Task: Plan a team-building scavenger hunt for the 28th at 9:30 PM.
Action: Mouse moved to (79, 97)
Screenshot: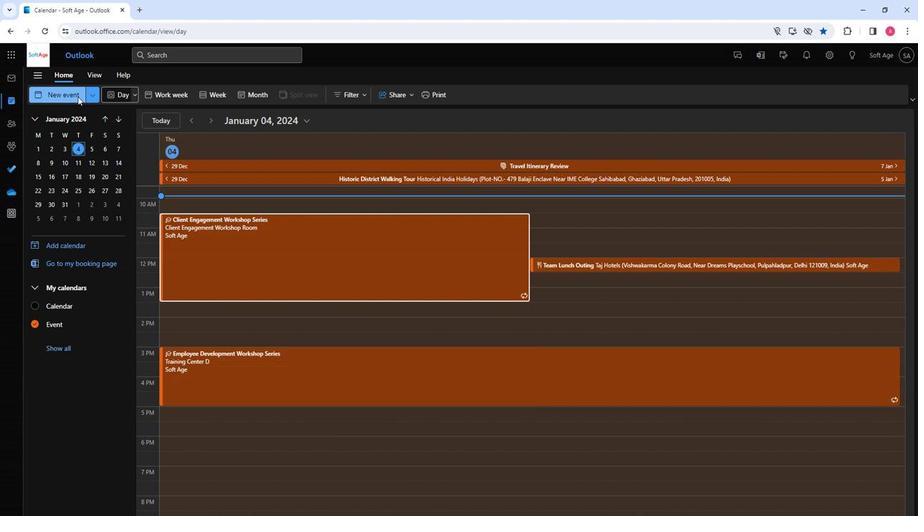
Action: Mouse pressed left at (79, 97)
Screenshot: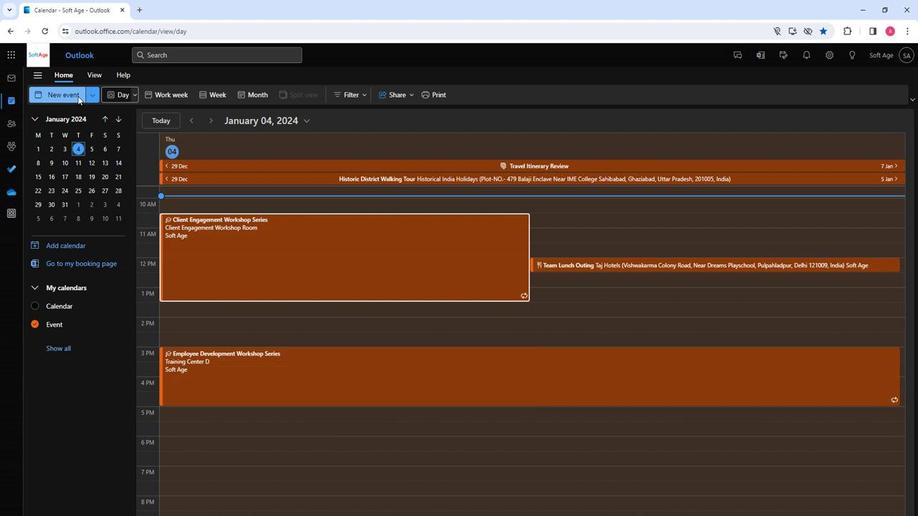 
Action: Mouse moved to (231, 160)
Screenshot: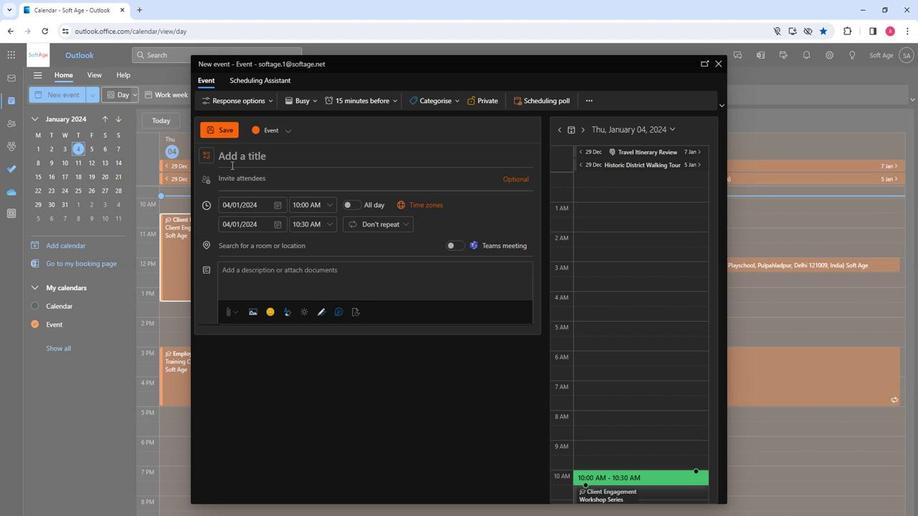 
Action: Mouse pressed left at (231, 160)
Screenshot: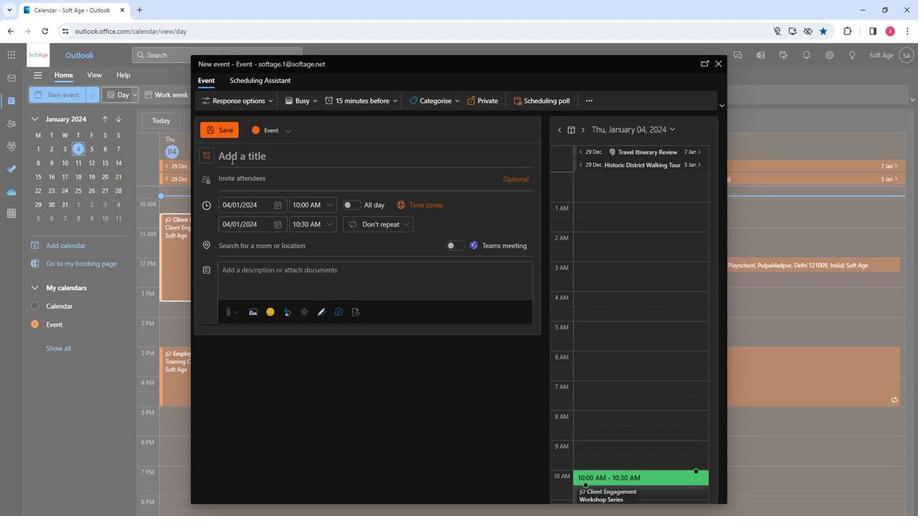 
Action: Key pressed <Key.shift>Team-<Key.shift>Building<Key.space><Key.shift>Scavenger<Key.space><Key.shift>Hunt
Screenshot: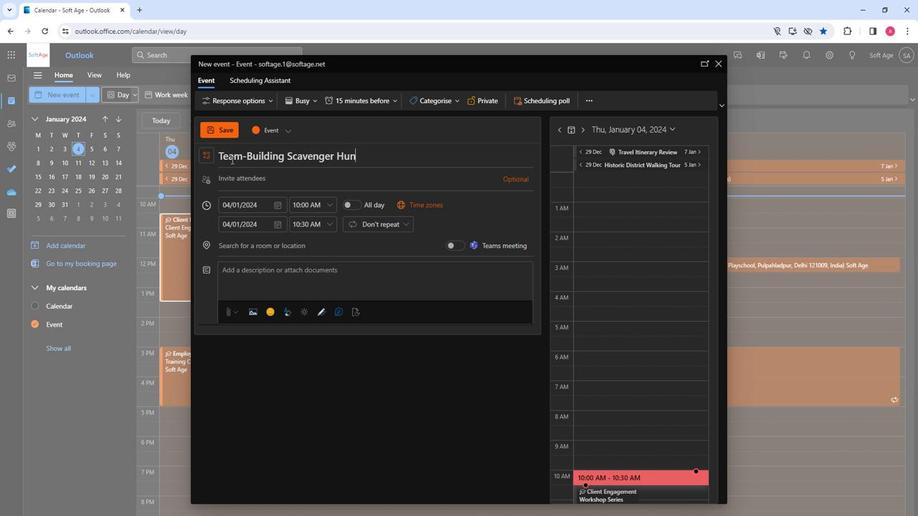 
Action: Mouse moved to (233, 173)
Screenshot: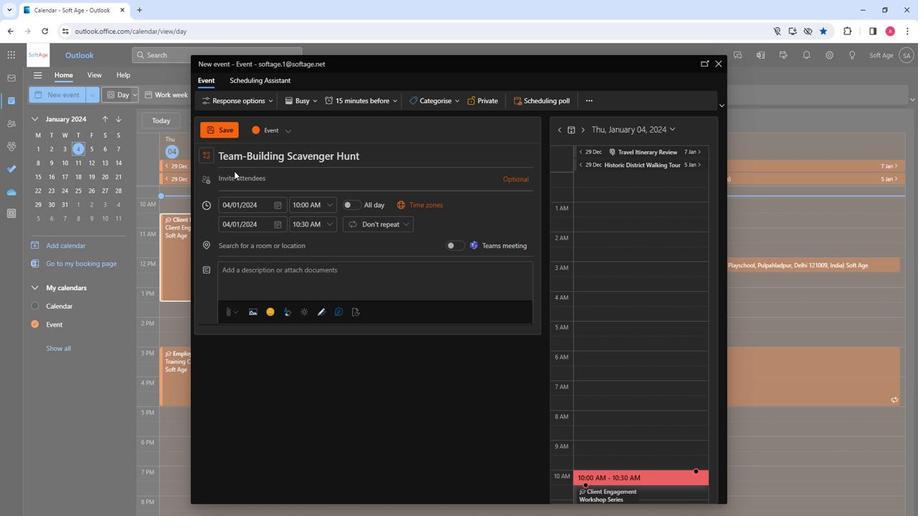 
Action: Mouse pressed left at (233, 173)
Screenshot: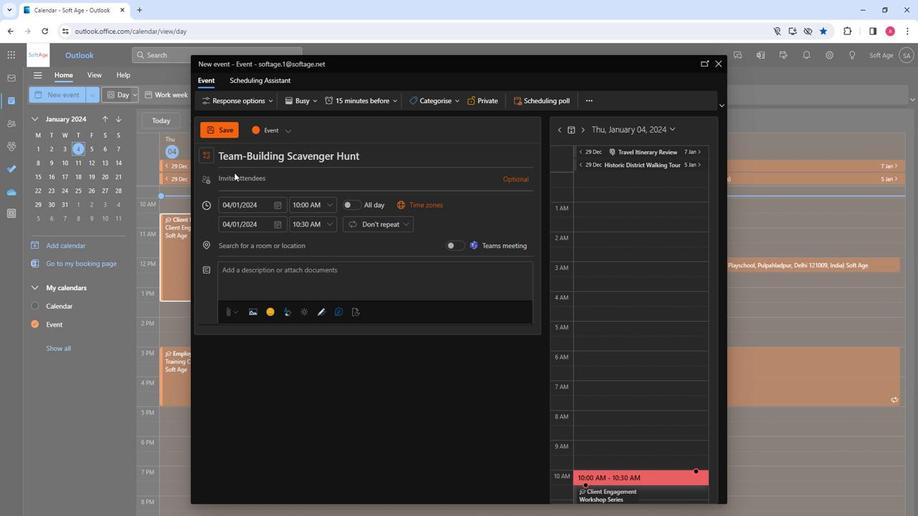 
Action: Key pressed so
Screenshot: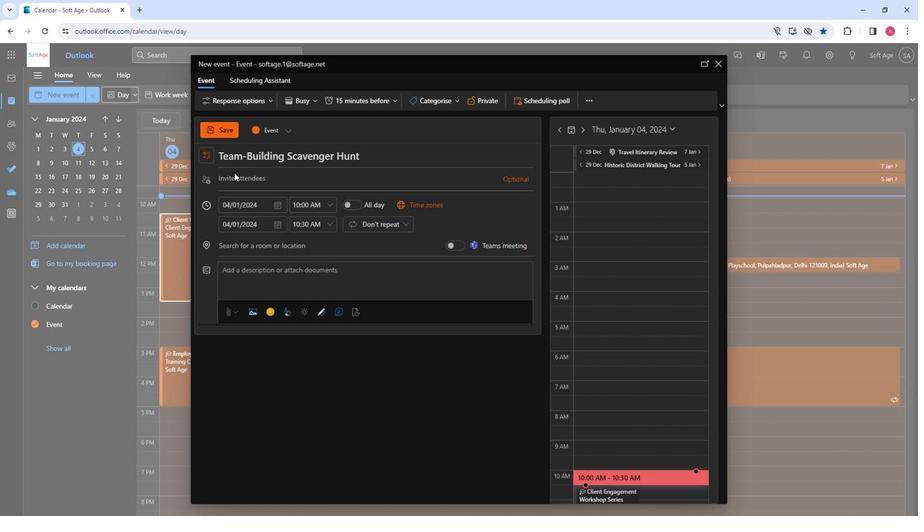 
Action: Mouse moved to (256, 221)
Screenshot: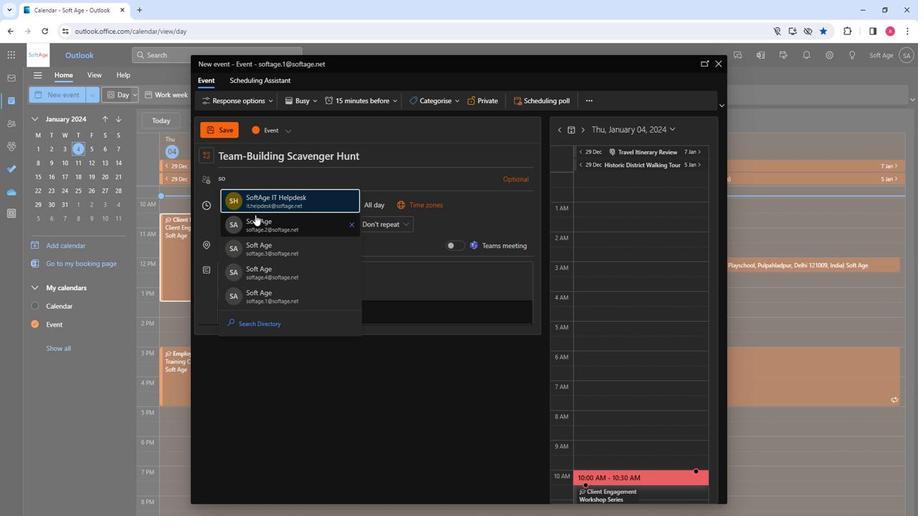 
Action: Mouse pressed left at (256, 221)
Screenshot: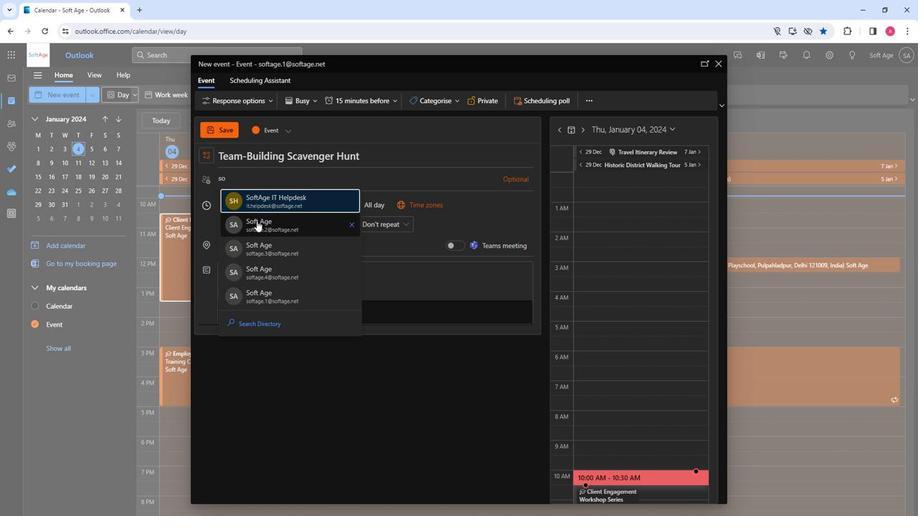 
Action: Key pressed so
Screenshot: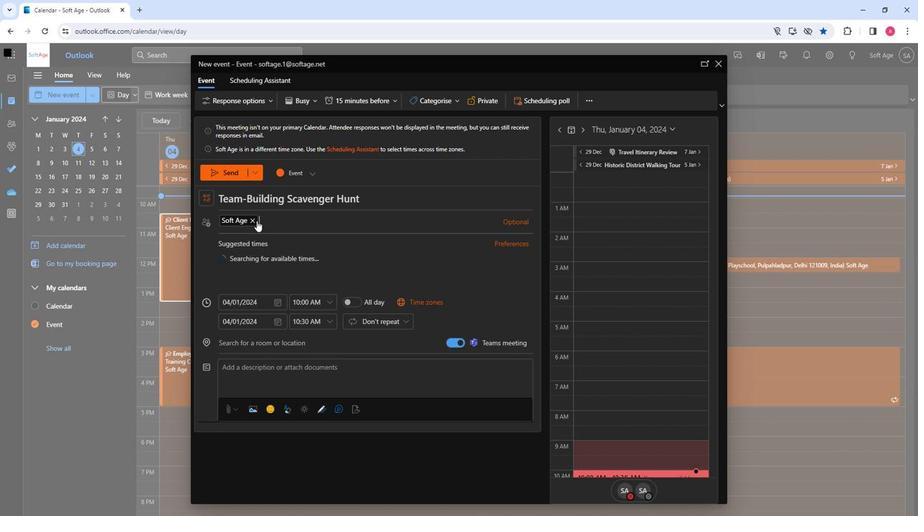
Action: Mouse moved to (297, 296)
Screenshot: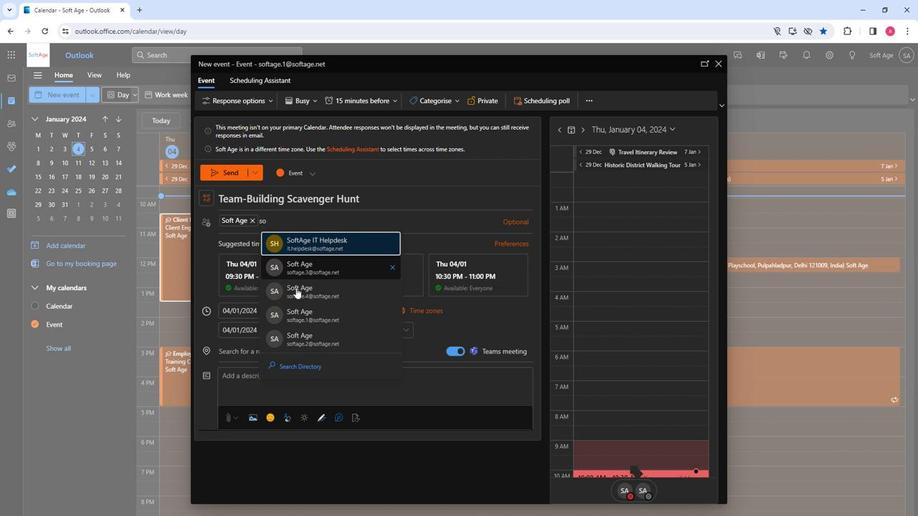 
Action: Mouse pressed left at (297, 296)
Screenshot: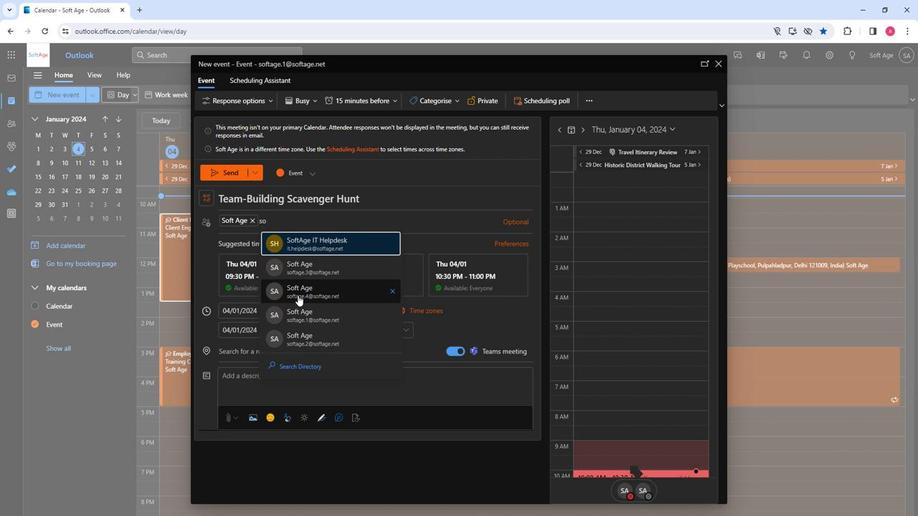 
Action: Key pressed so
Screenshot: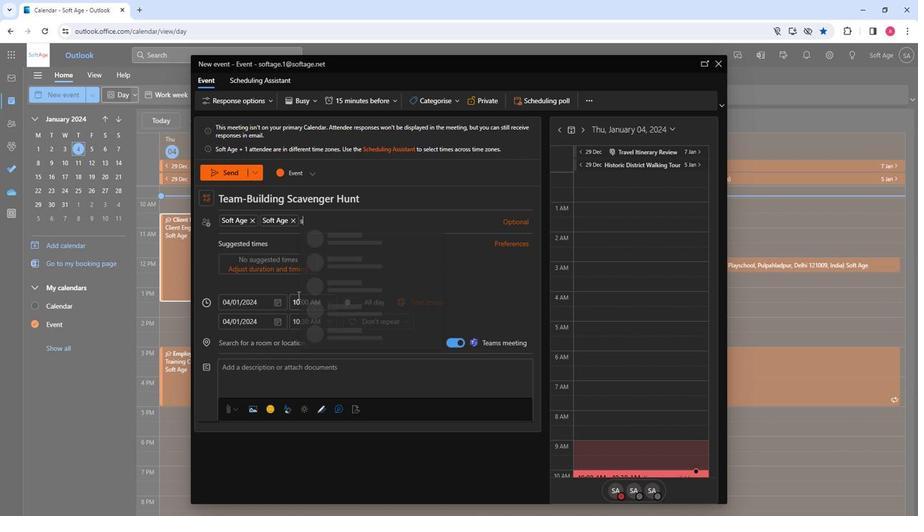 
Action: Mouse moved to (339, 317)
Screenshot: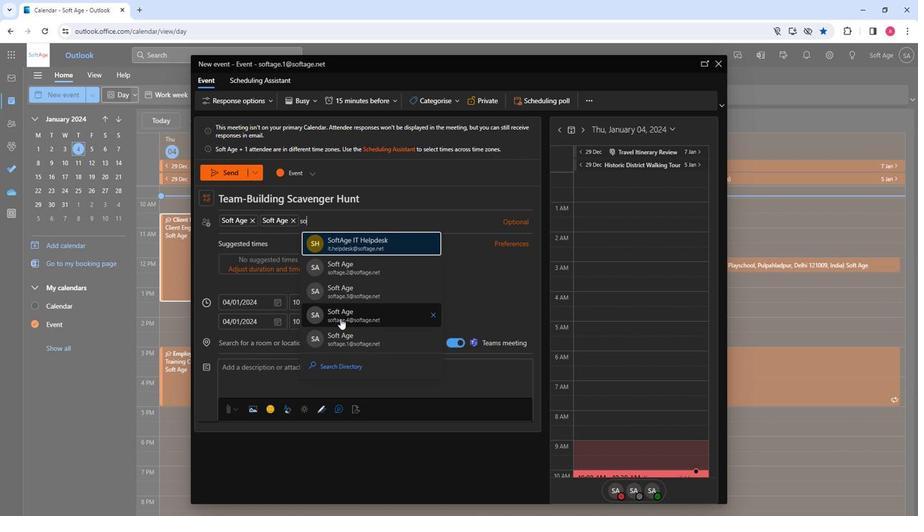
Action: Mouse pressed left at (339, 317)
Screenshot: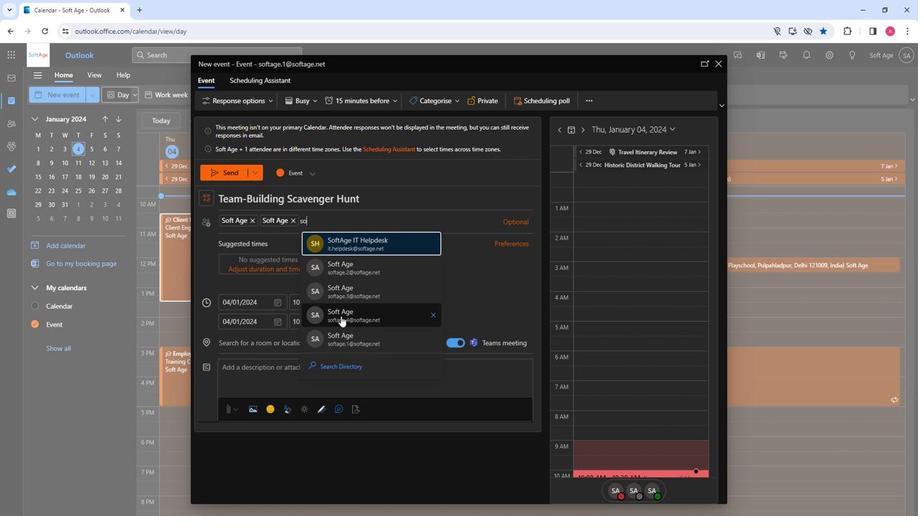 
Action: Mouse moved to (339, 316)
Screenshot: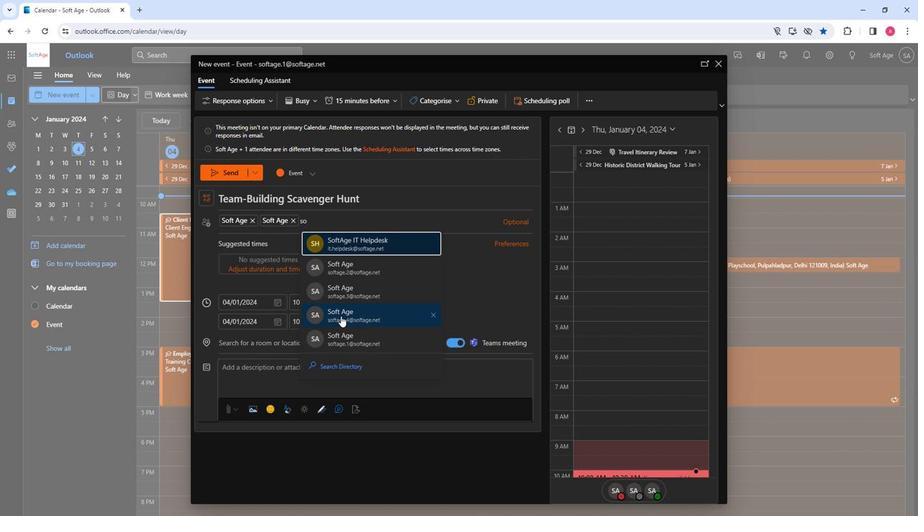 
Action: Key pressed so
Screenshot: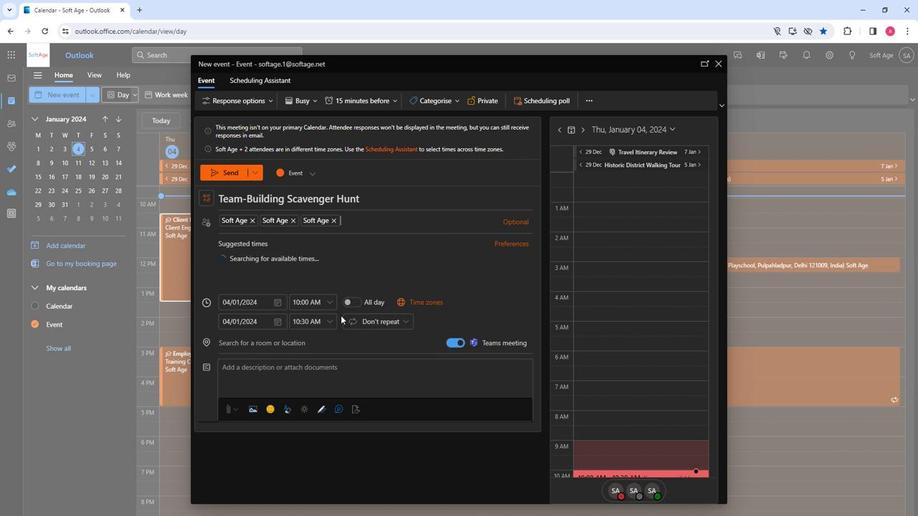 
Action: Mouse moved to (367, 335)
Screenshot: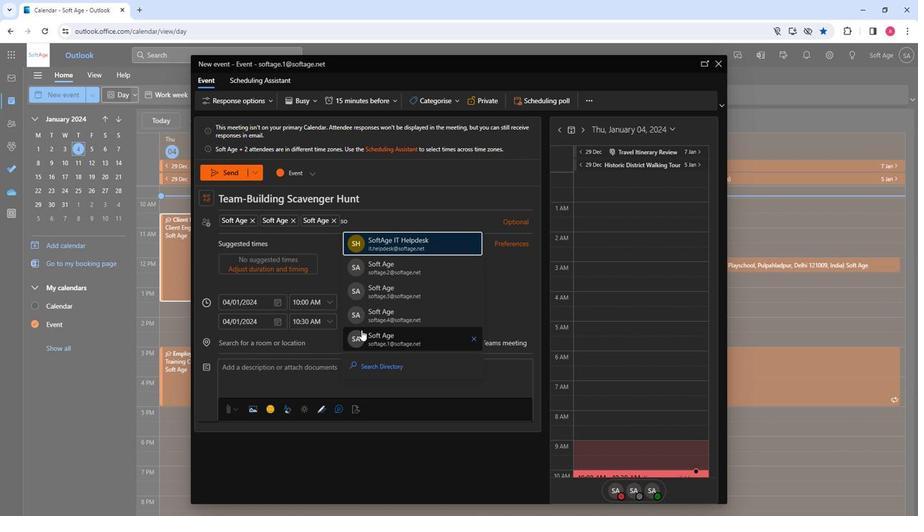 
Action: Mouse pressed left at (367, 335)
Screenshot: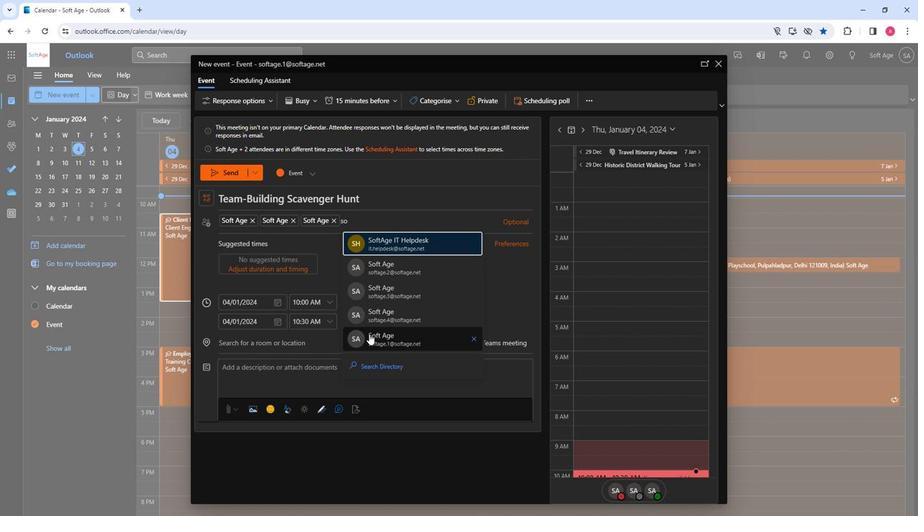 
Action: Mouse moved to (274, 307)
Screenshot: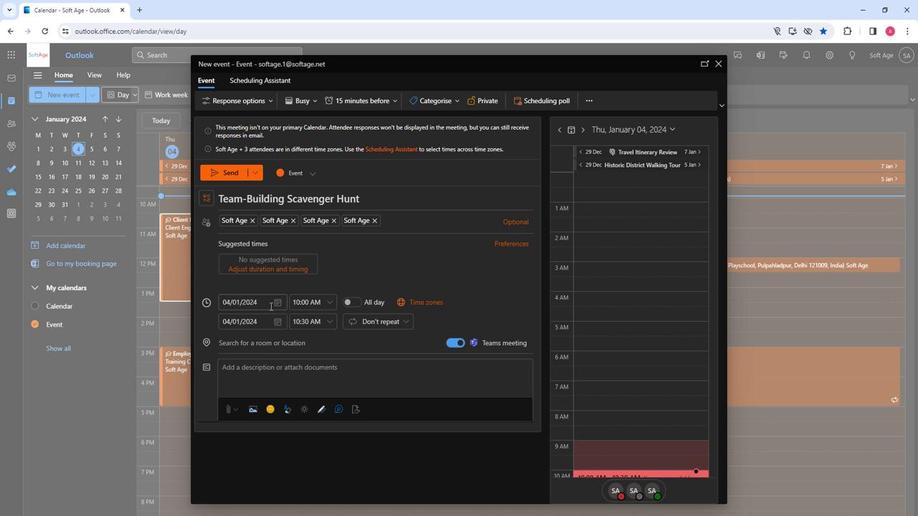 
Action: Mouse pressed left at (274, 307)
Screenshot: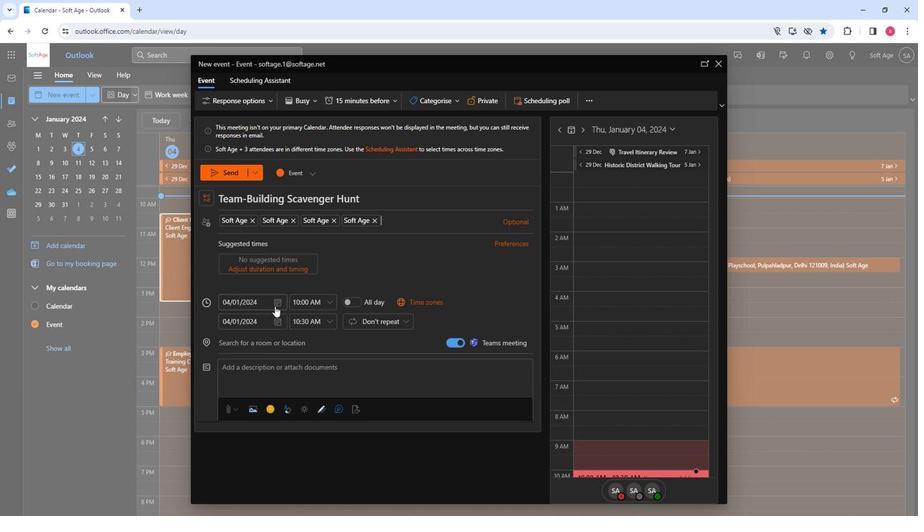 
Action: Mouse moved to (307, 397)
Screenshot: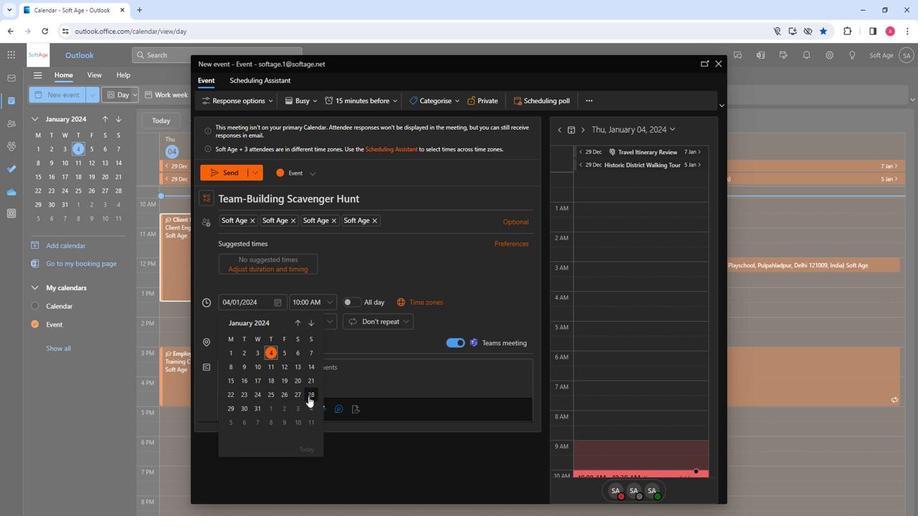 
Action: Mouse pressed left at (307, 397)
Screenshot: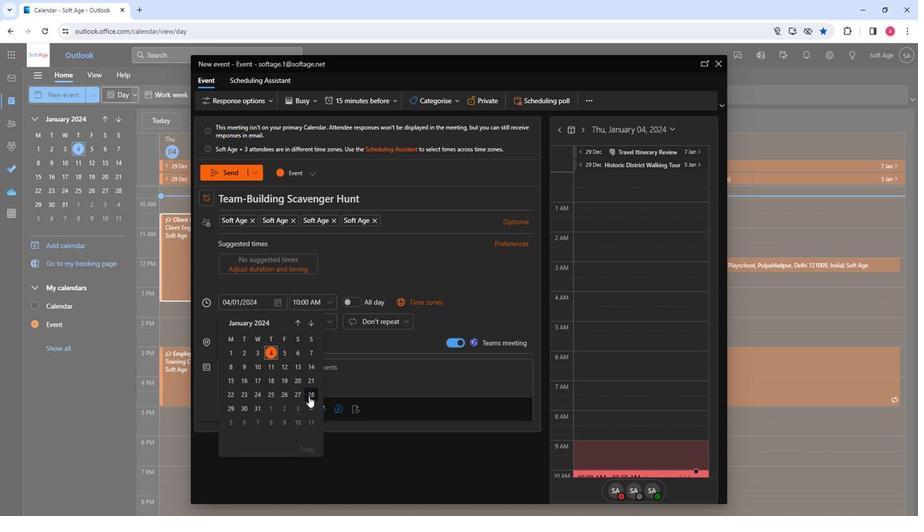 
Action: Mouse moved to (330, 301)
Screenshot: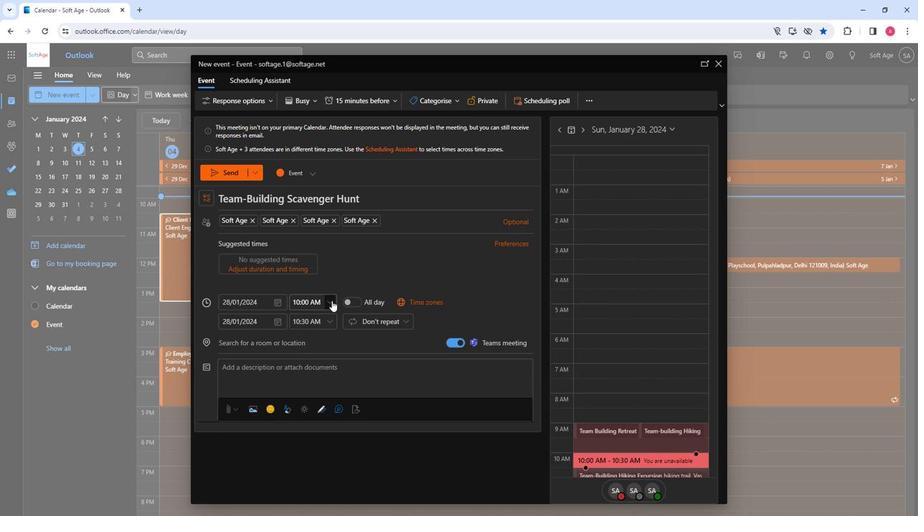 
Action: Mouse pressed left at (330, 301)
Screenshot: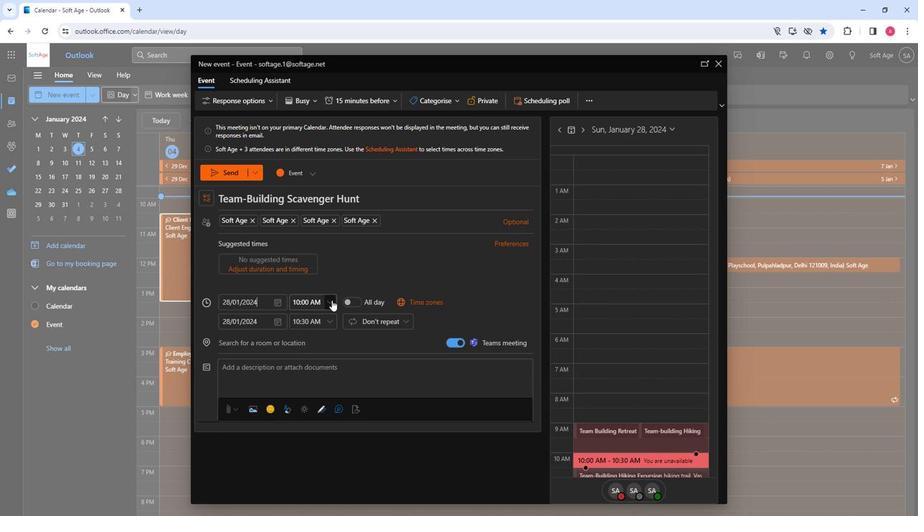 
Action: Mouse moved to (319, 342)
Screenshot: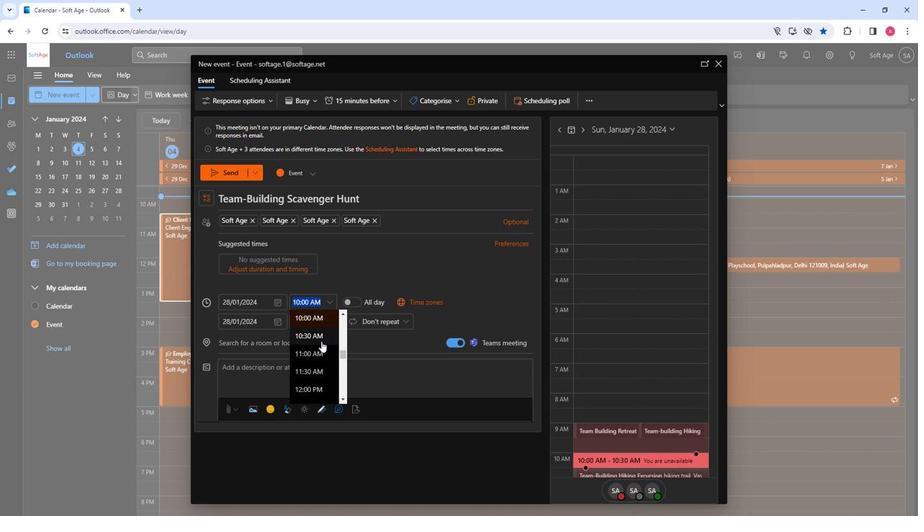 
Action: Mouse scrolled (319, 342) with delta (0, 0)
Screenshot: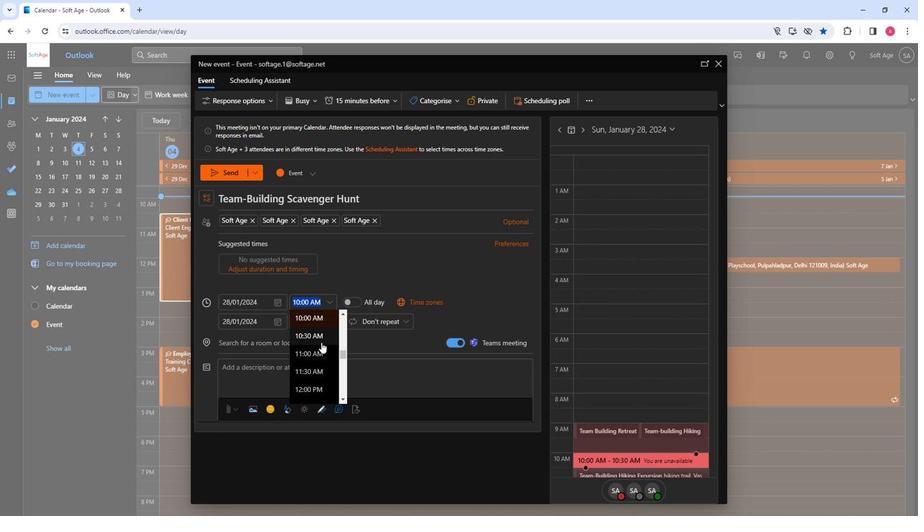 
Action: Mouse moved to (319, 344)
Screenshot: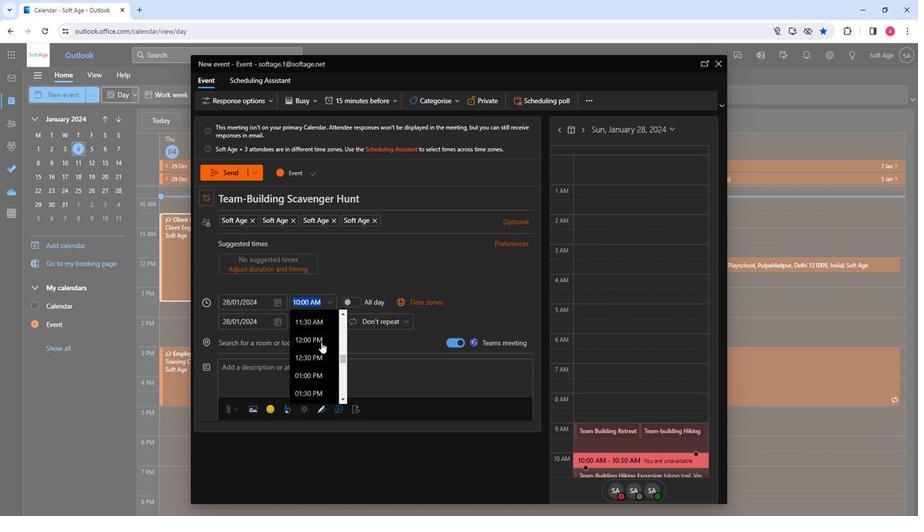 
Action: Mouse scrolled (319, 343) with delta (0, 0)
Screenshot: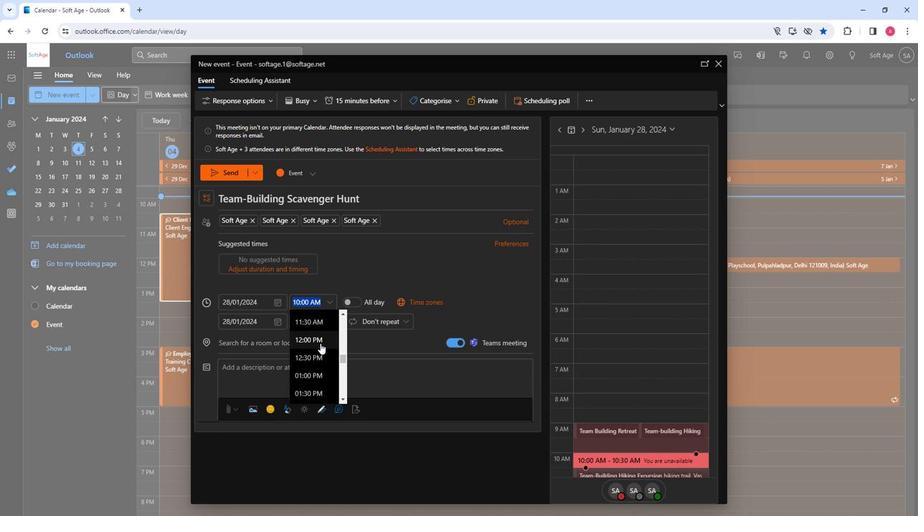 
Action: Mouse scrolled (319, 343) with delta (0, 0)
Screenshot: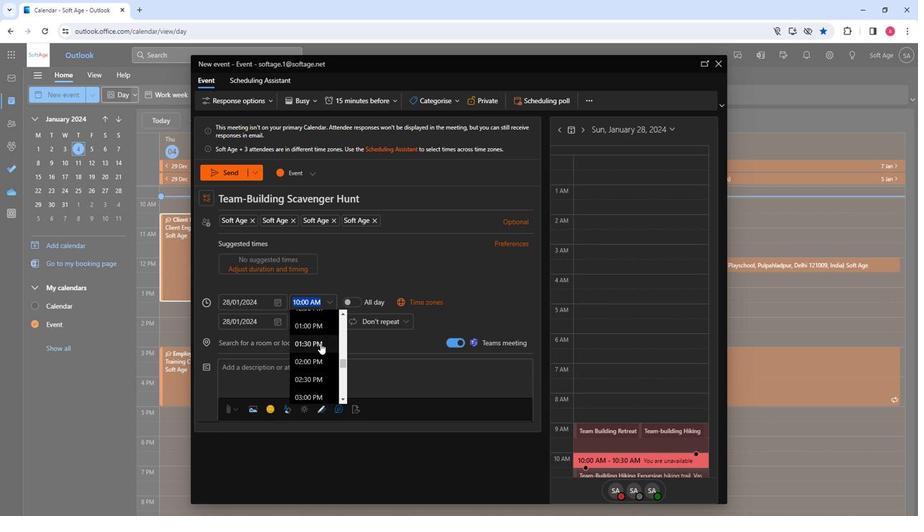 
Action: Mouse scrolled (319, 343) with delta (0, 0)
Screenshot: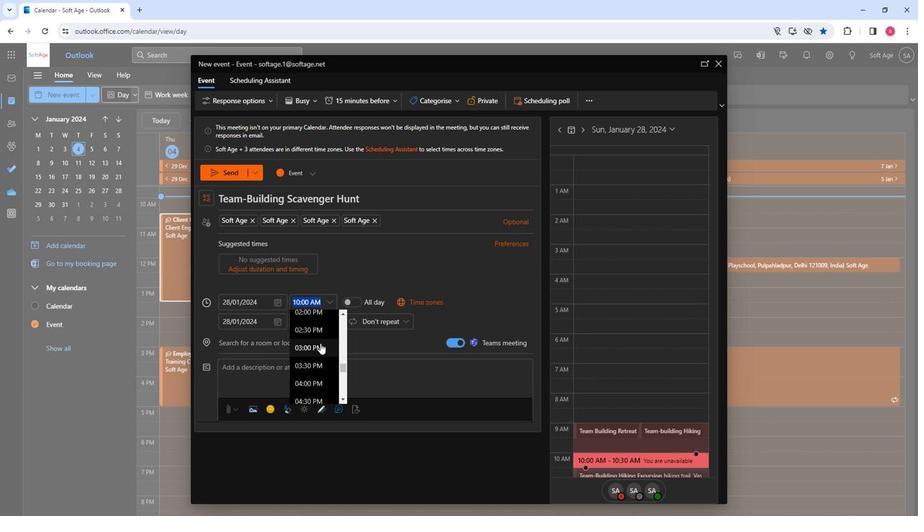
Action: Mouse scrolled (319, 343) with delta (0, 0)
Screenshot: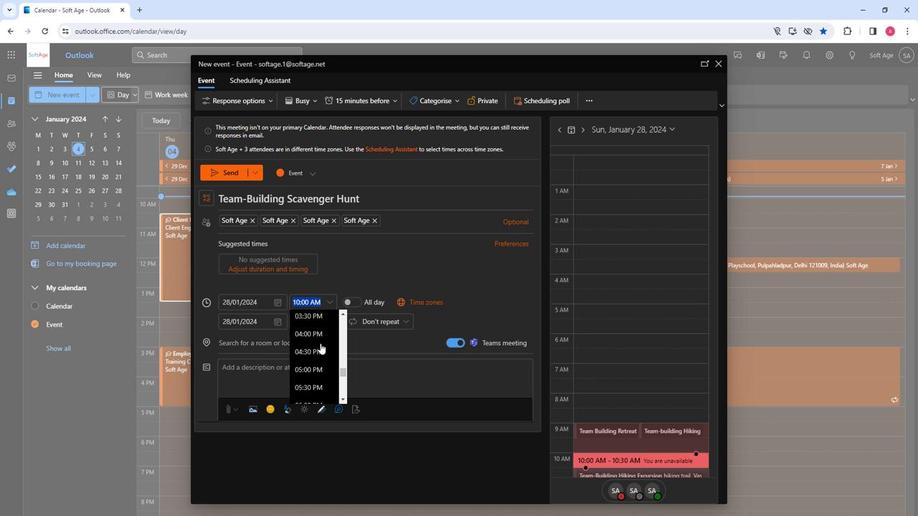 
Action: Mouse scrolled (319, 343) with delta (0, 0)
Screenshot: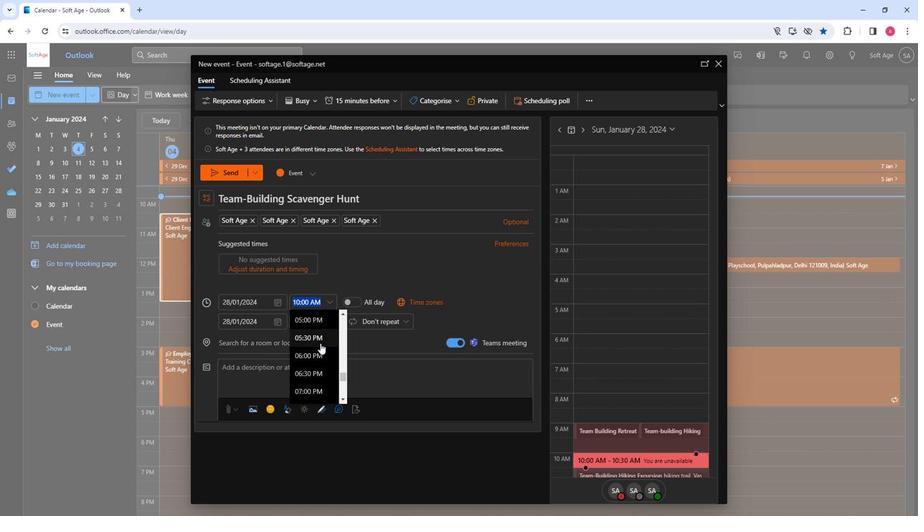 
Action: Mouse scrolled (319, 343) with delta (0, 0)
Screenshot: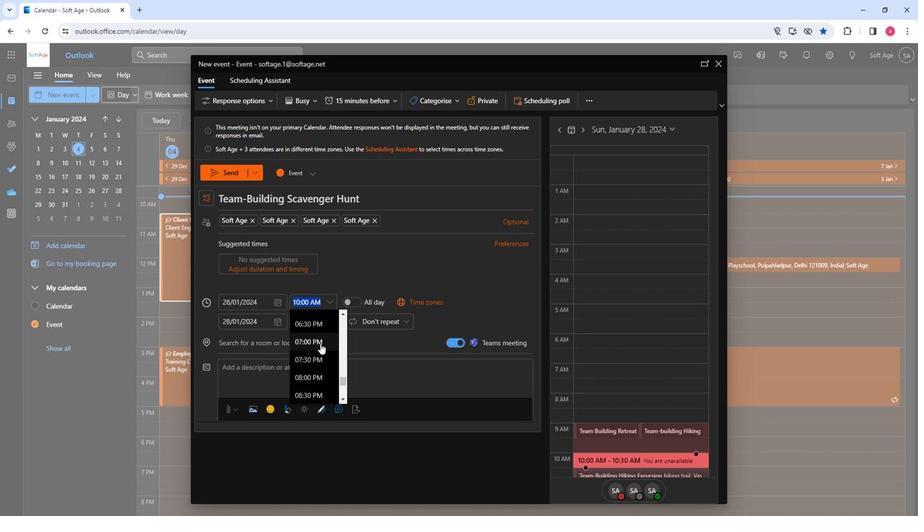 
Action: Mouse moved to (299, 380)
Screenshot: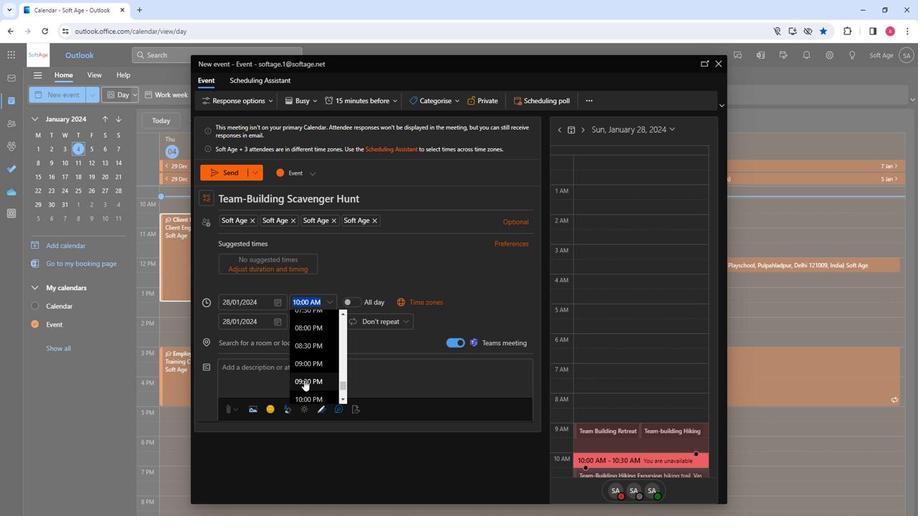 
Action: Mouse pressed left at (299, 380)
Screenshot: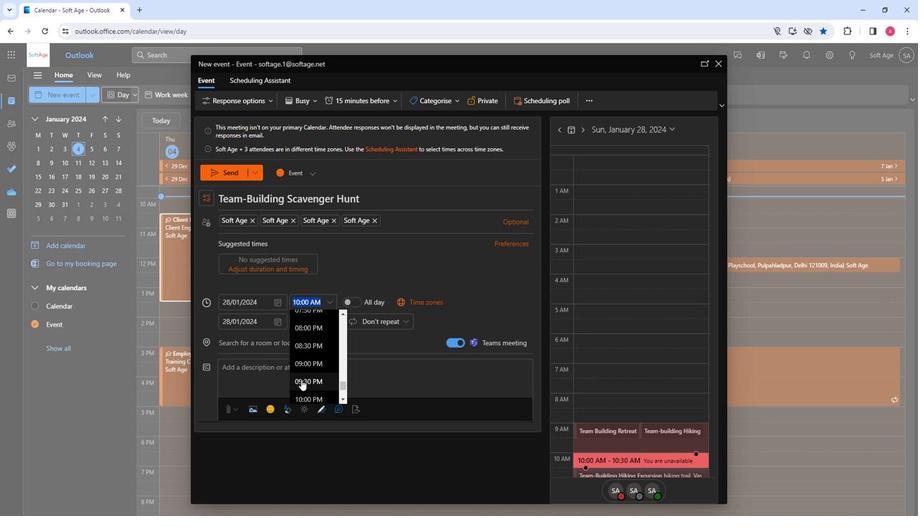 
Action: Mouse moved to (249, 347)
Screenshot: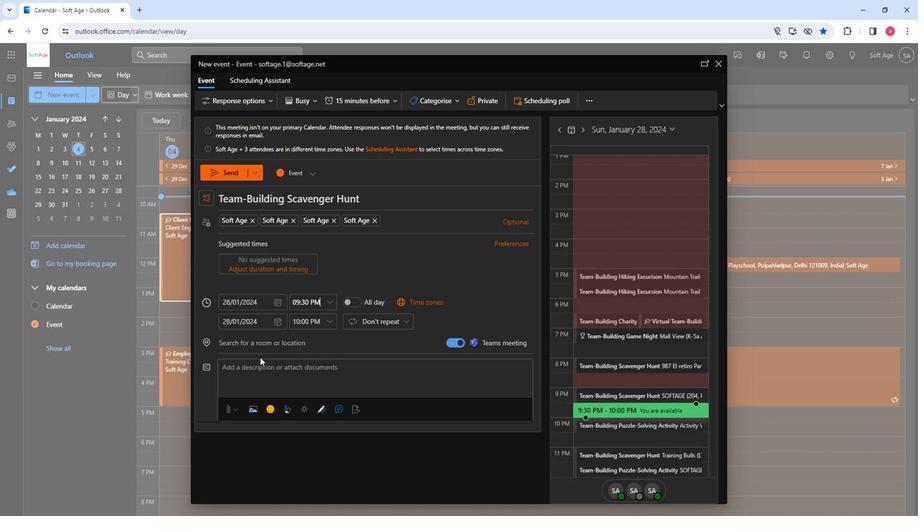 
Action: Mouse pressed left at (249, 347)
Screenshot: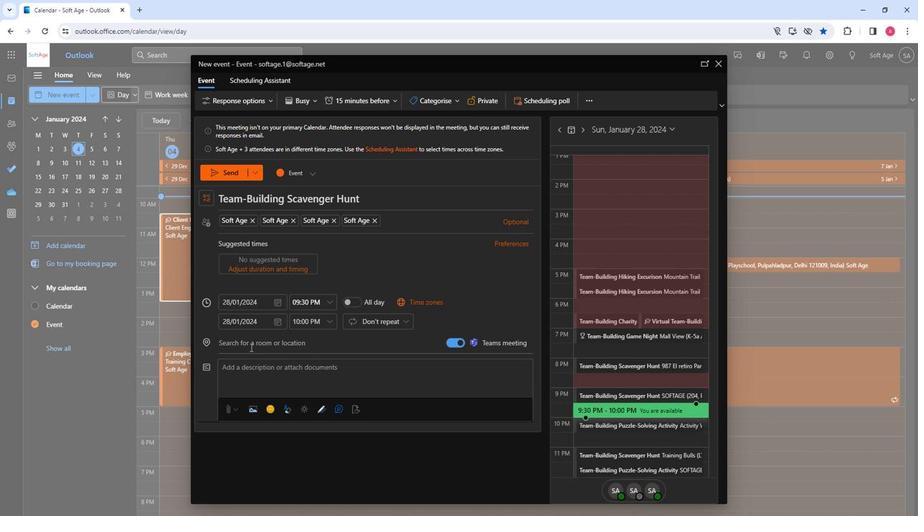 
Action: Key pressed sl
Screenshot: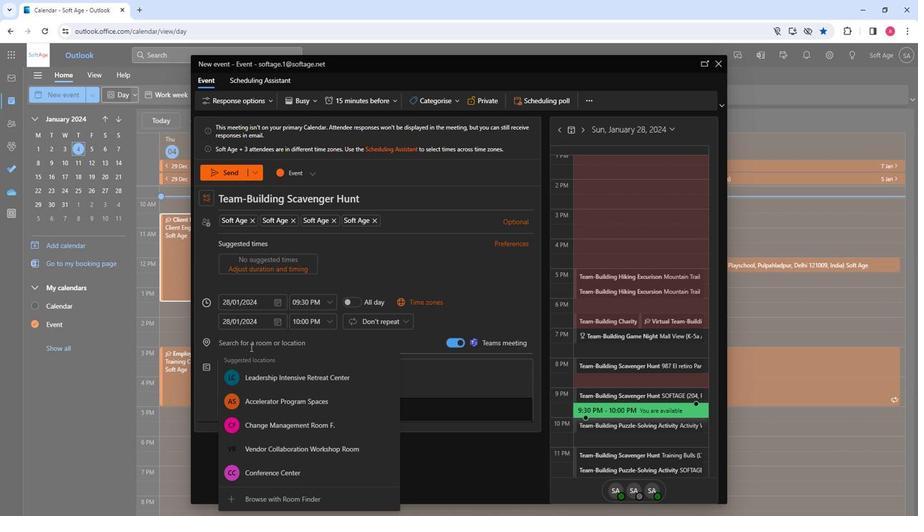 
Action: Mouse moved to (264, 350)
Screenshot: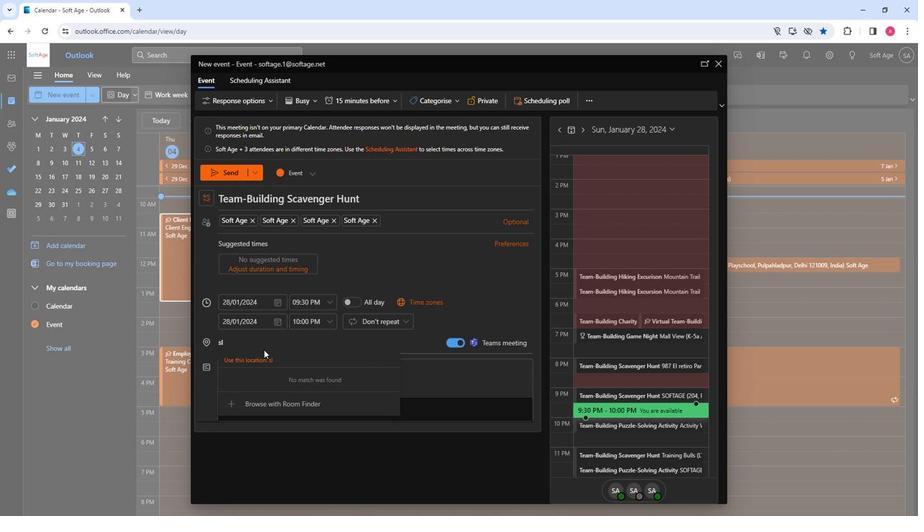 
Action: Key pressed <Key.backspace>
Screenshot: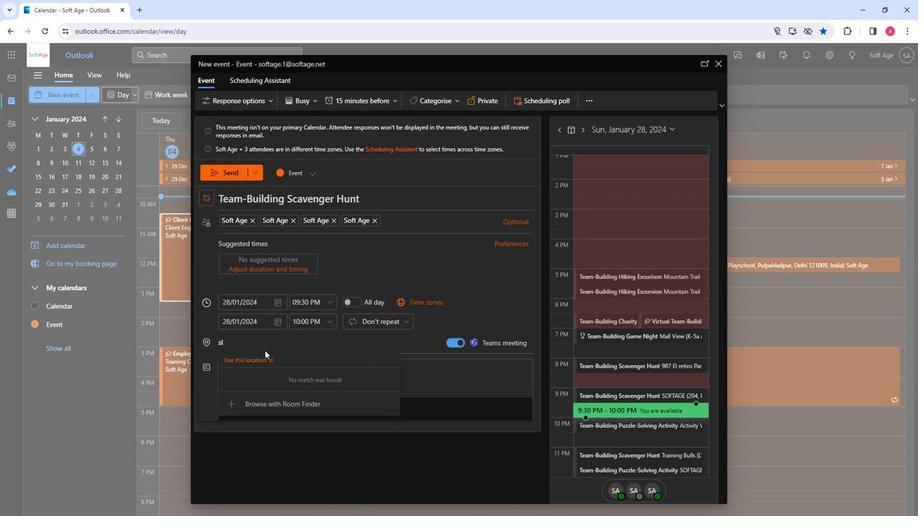 
Action: Mouse moved to (272, 408)
Screenshot: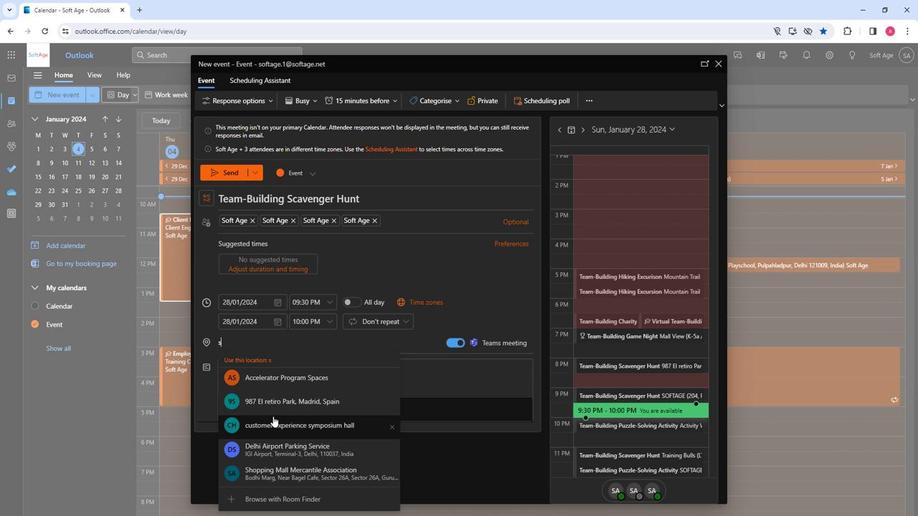 
Action: Mouse pressed left at (272, 408)
Screenshot: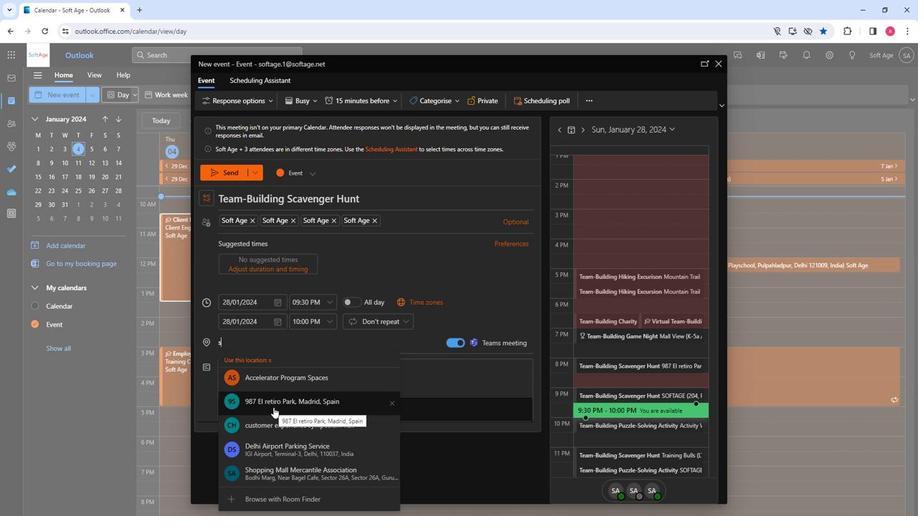 
Action: Mouse moved to (255, 385)
Screenshot: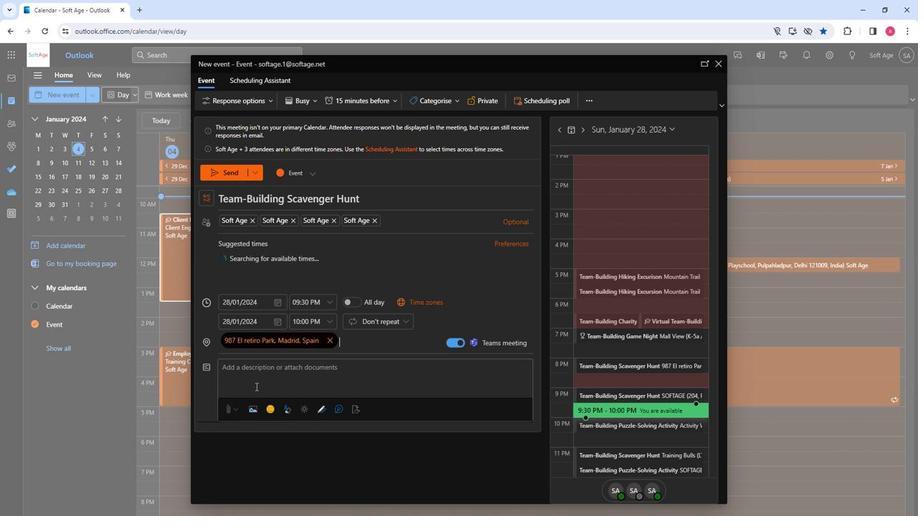 
Action: Mouse pressed left at (255, 385)
Screenshot: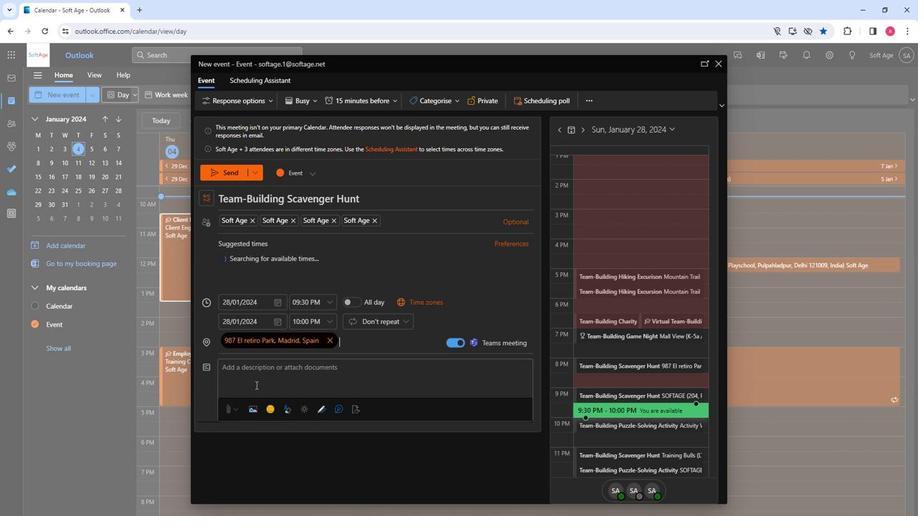 
Action: Key pressed <Key.shift>Embark<Key.space>on<Key.space>an<Key.space>exhilarating<Key.space>team-building<Key.space>scavenger<Key.space>hunt<Key.space>adventure.<Key.space><Key.shift>Strengthen<Key.space>collaboration,<Key.space>problem-solving<Key.space><Key.backspace>,<Key.space>and<Key.space>communication<Key.space>as<Key.space>your<Key.space>team<Key.space>navigates<Key.space>challenges,<Key.space>unlocking<Key.space>clues,<Key.space>and<Key.space>building<Key.space>lasting<Key.space>connections.
Screenshot: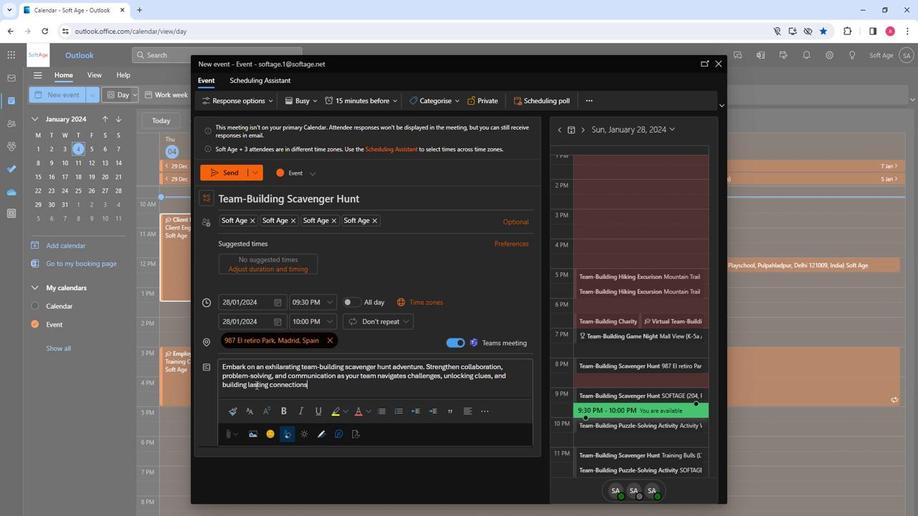 
Action: Mouse moved to (334, 383)
Screenshot: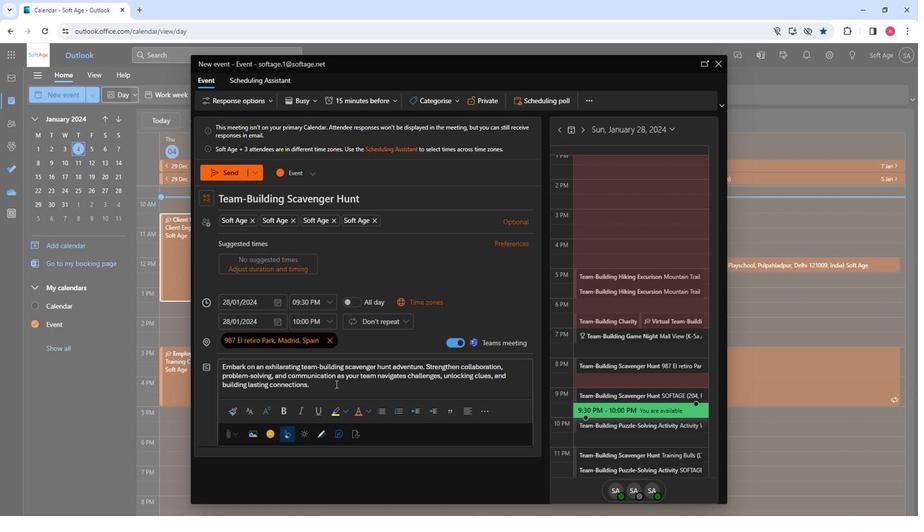 
Action: Mouse pressed left at (334, 383)
Screenshot: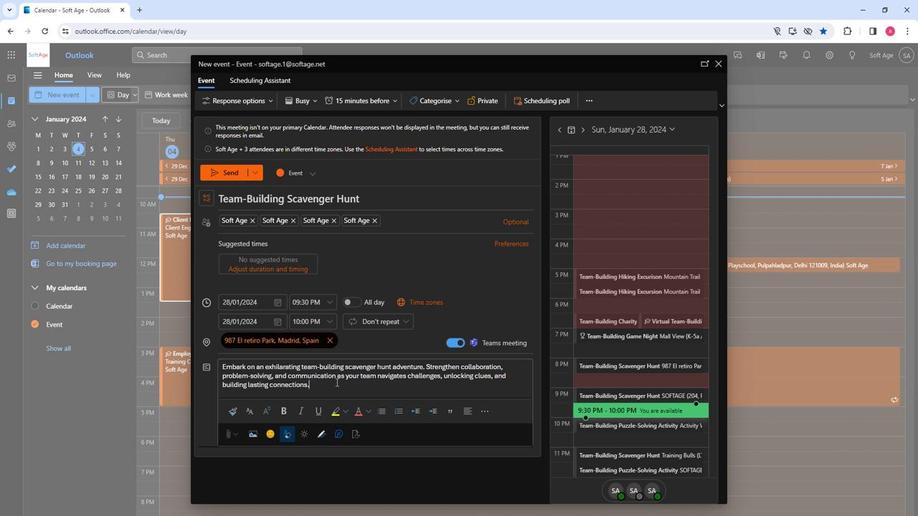 
Action: Mouse pressed left at (334, 383)
Screenshot: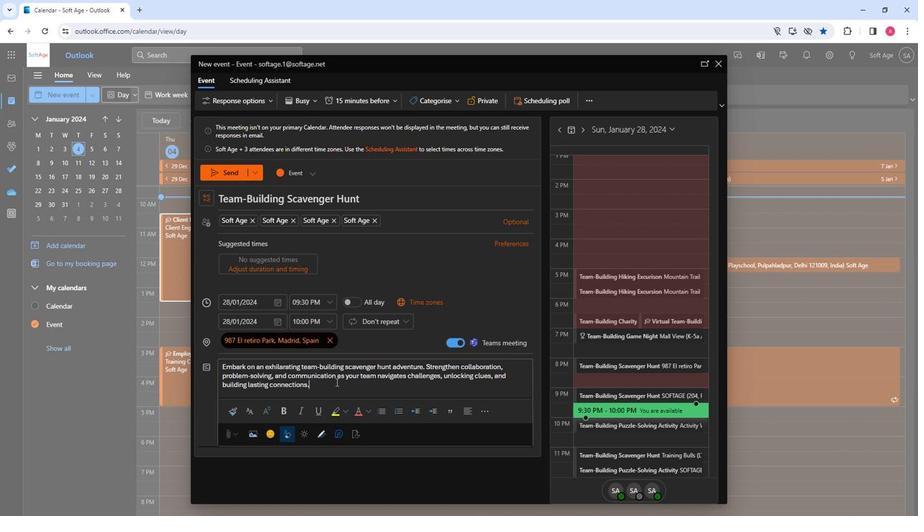 
Action: Mouse pressed left at (334, 383)
Screenshot: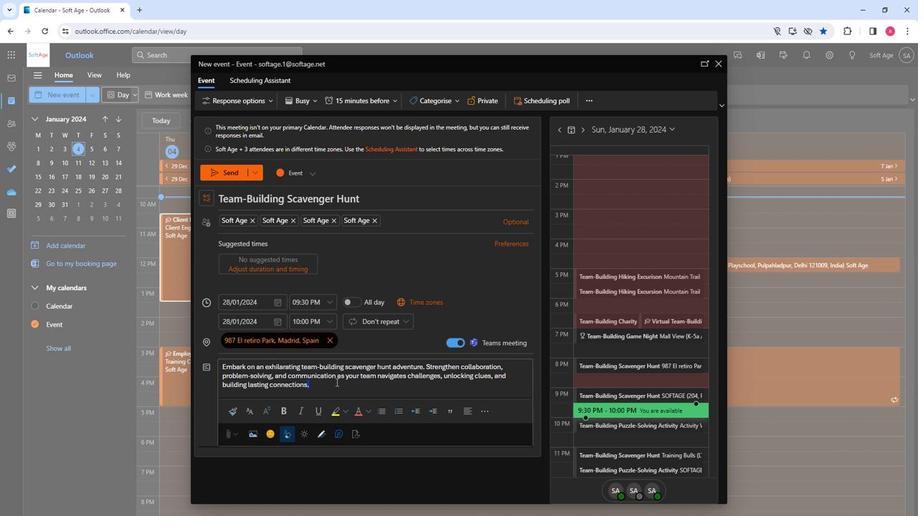 
Action: Mouse moved to (251, 411)
Screenshot: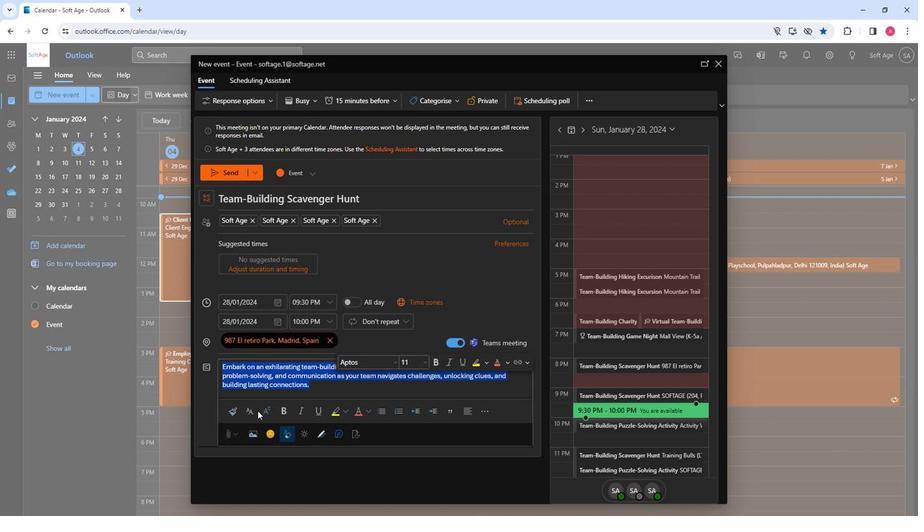 
Action: Mouse pressed left at (251, 411)
Screenshot: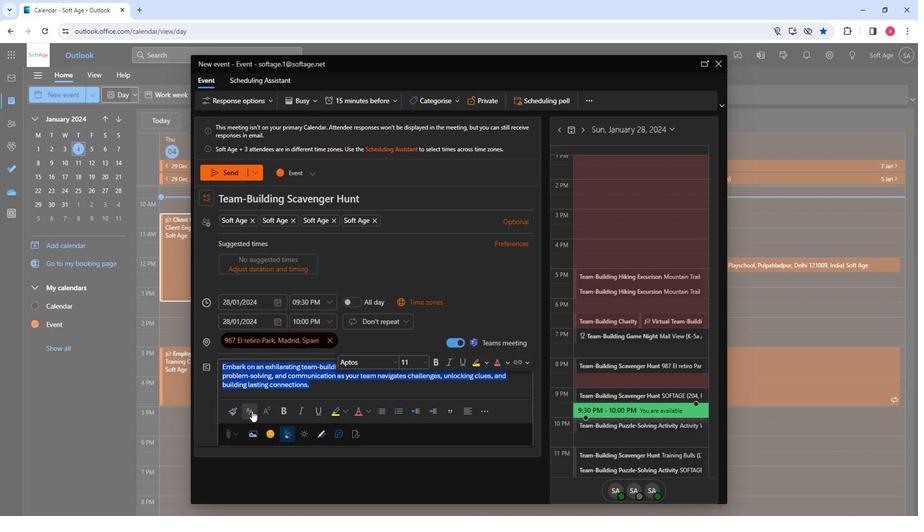 
Action: Mouse moved to (274, 323)
Screenshot: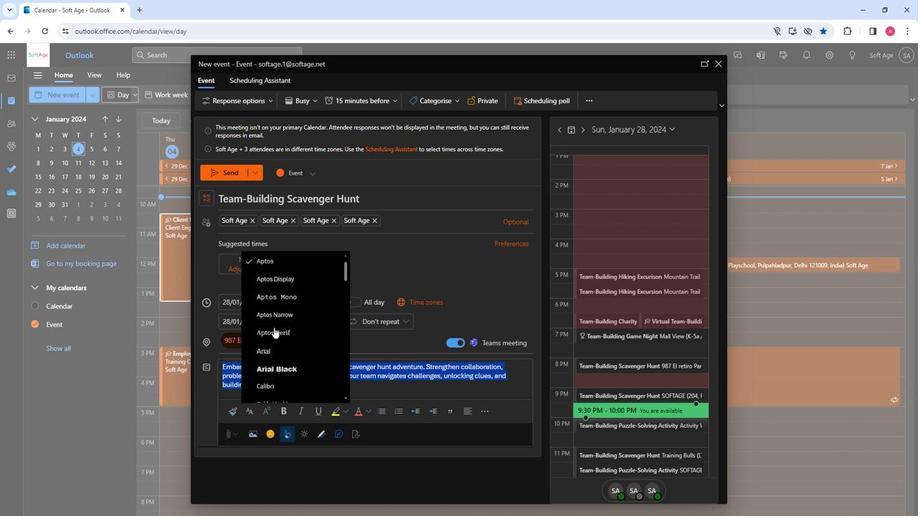 
Action: Mouse scrolled (274, 323) with delta (0, 0)
Screenshot: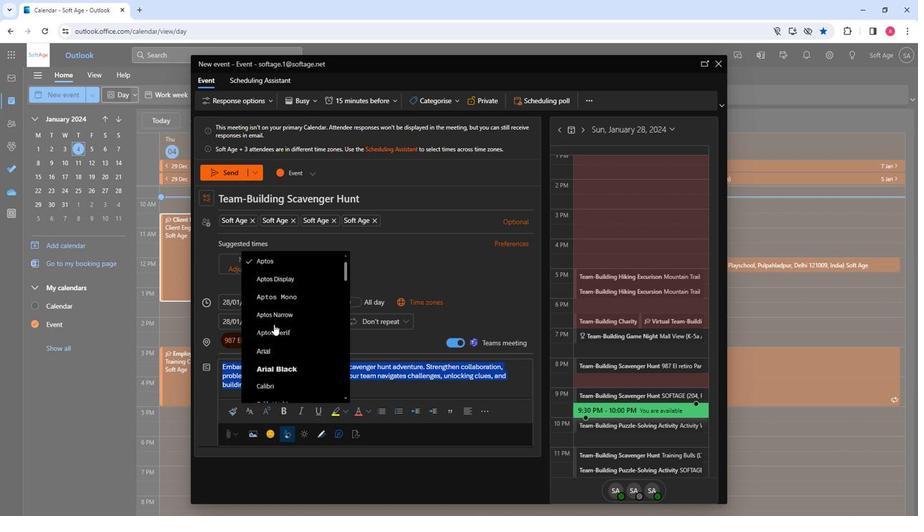 
Action: Mouse scrolled (274, 323) with delta (0, 0)
Screenshot: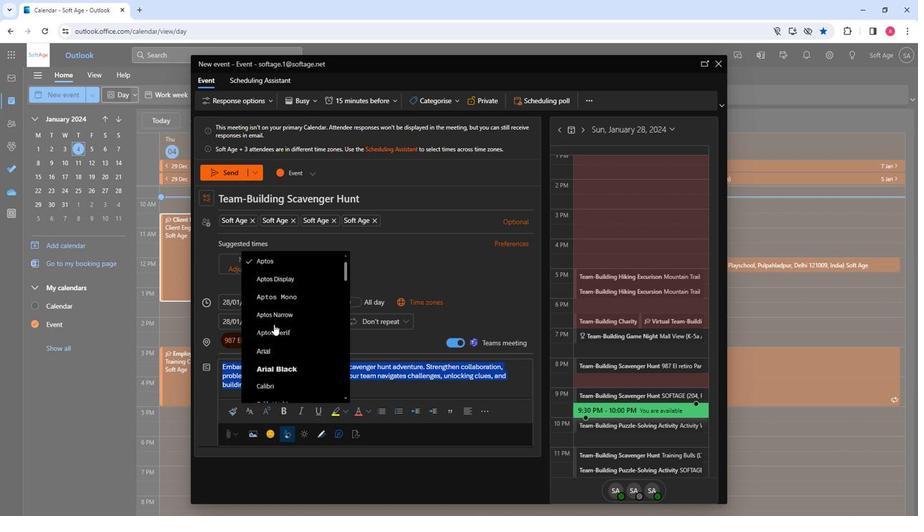 
Action: Mouse scrolled (274, 323) with delta (0, 0)
Screenshot: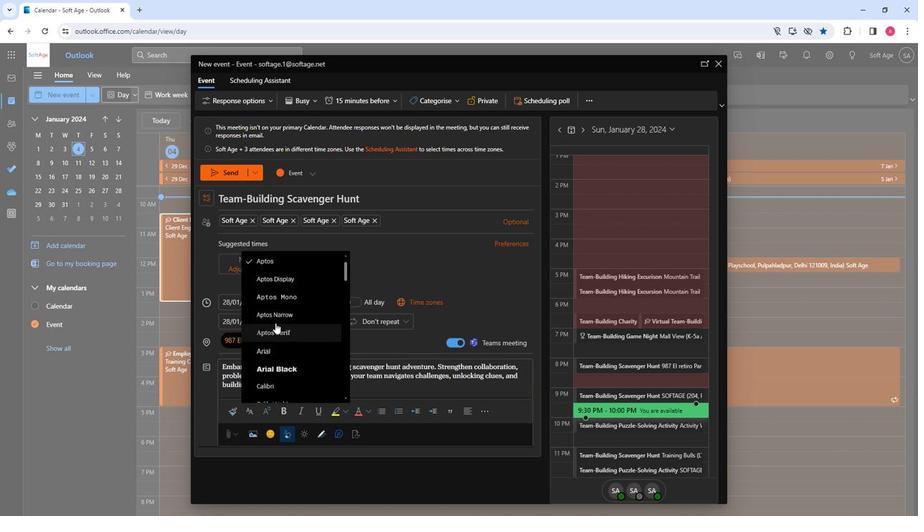 
Action: Mouse scrolled (274, 323) with delta (0, 0)
Screenshot: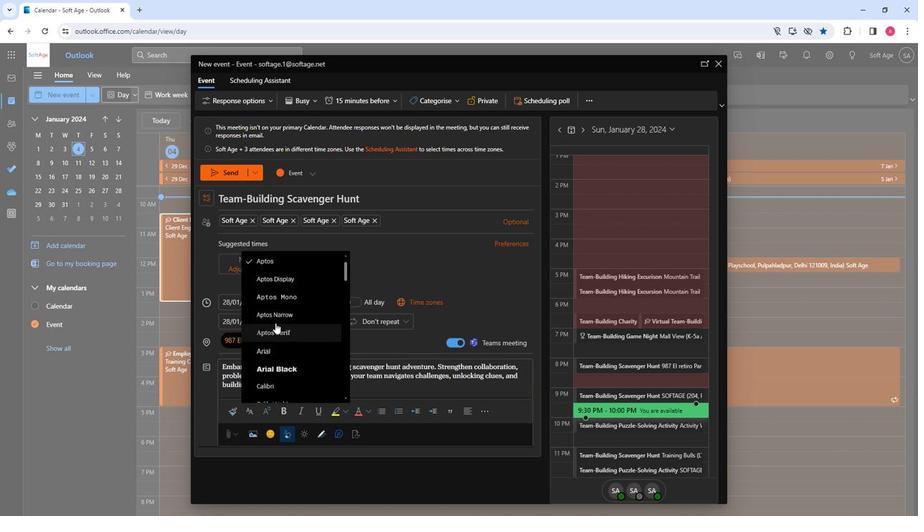 
Action: Mouse moved to (270, 334)
Screenshot: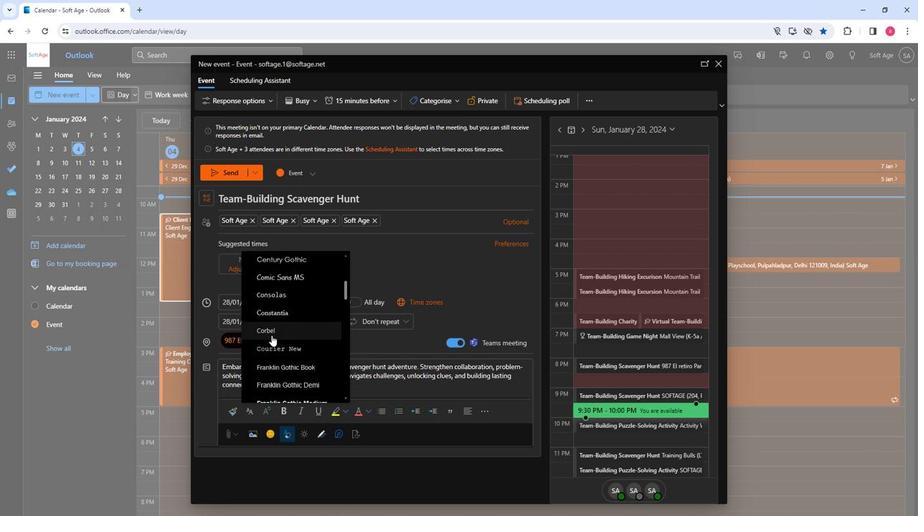 
Action: Mouse scrolled (270, 333) with delta (0, 0)
Screenshot: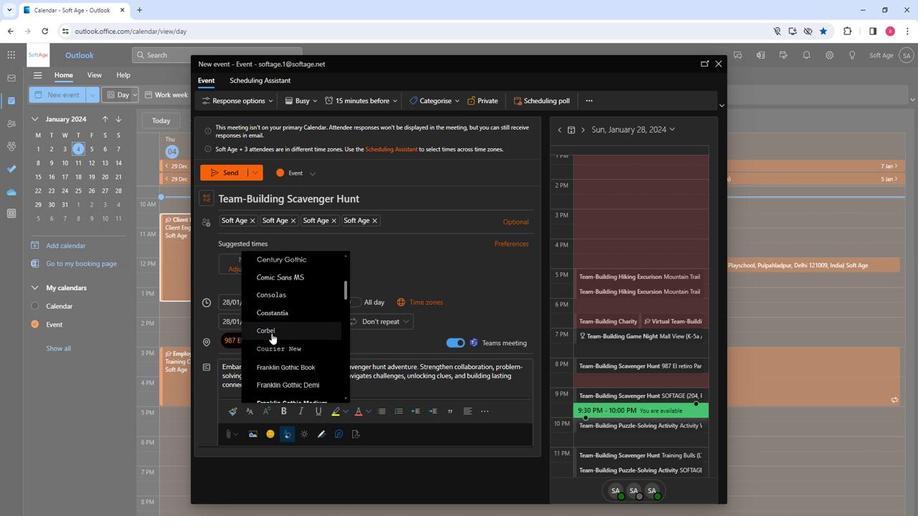 
Action: Mouse scrolled (270, 333) with delta (0, 0)
Screenshot: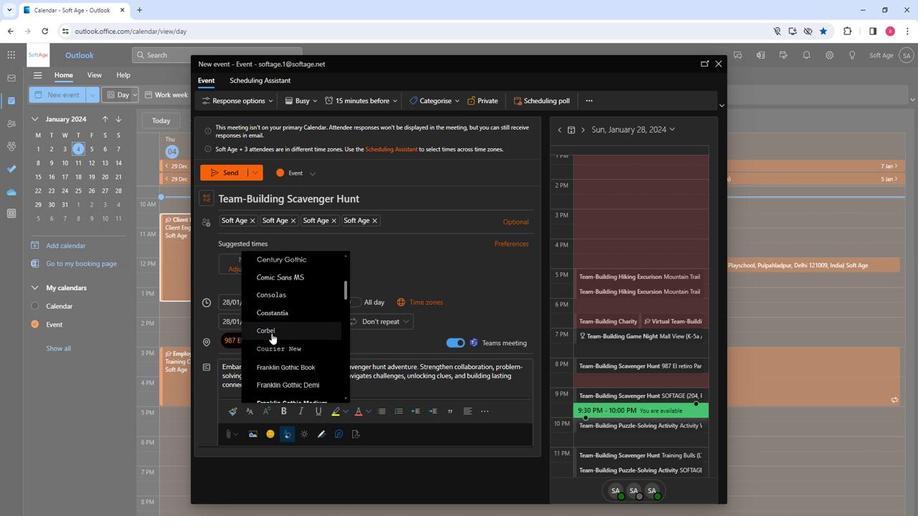 
Action: Mouse moved to (281, 354)
Screenshot: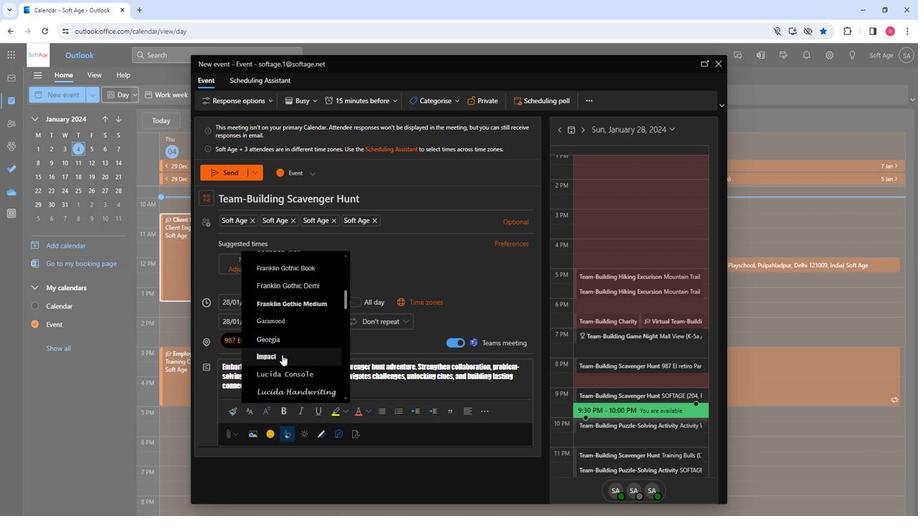 
Action: Mouse scrolled (281, 353) with delta (0, 0)
Screenshot: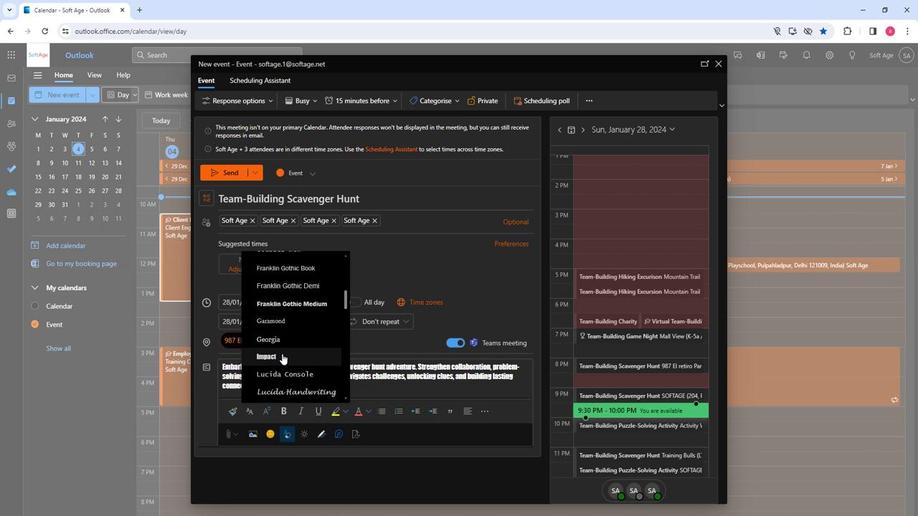 
Action: Mouse moved to (273, 359)
Screenshot: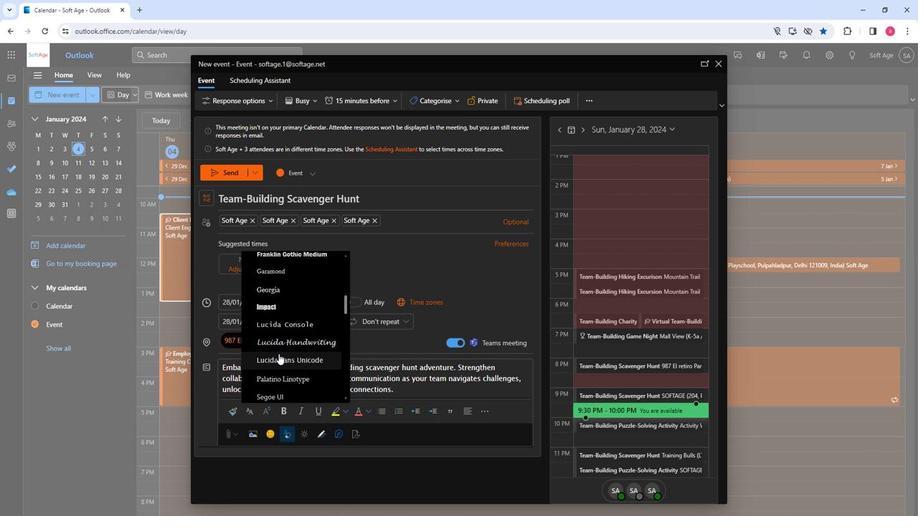 
Action: Mouse pressed left at (273, 359)
Screenshot: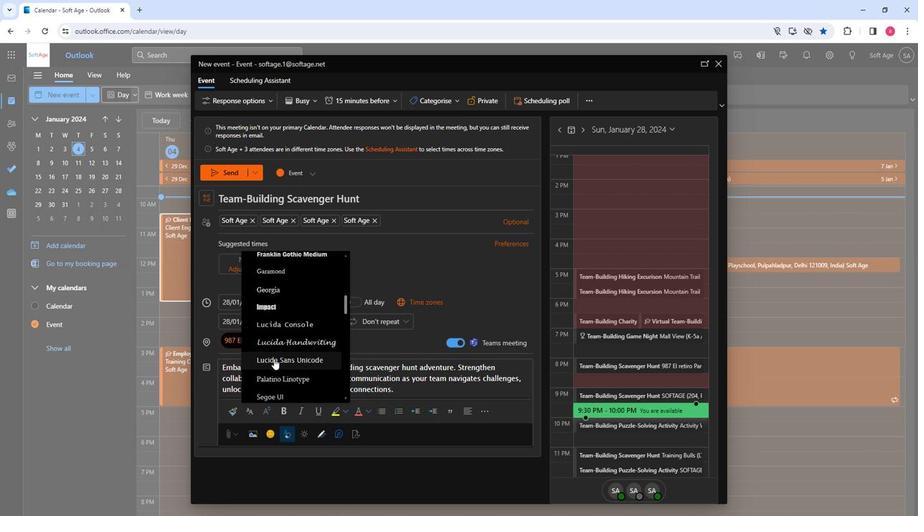
Action: Mouse moved to (294, 409)
Screenshot: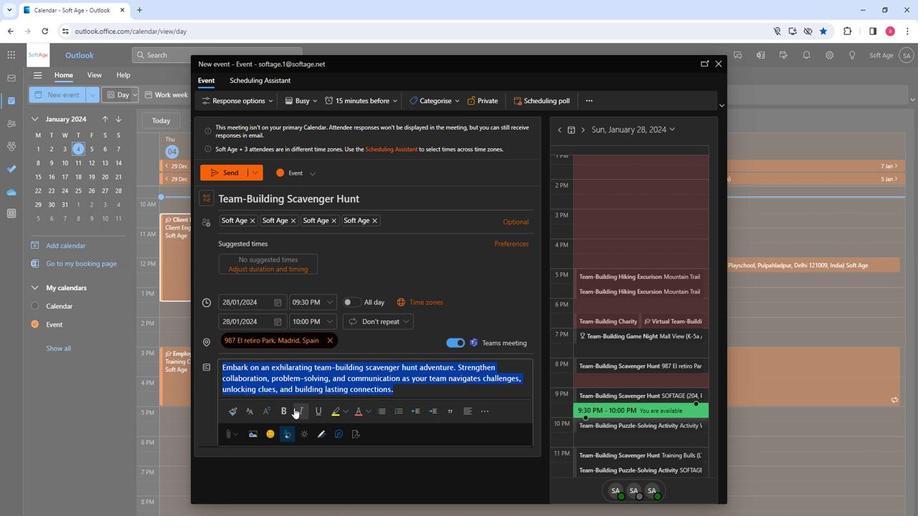 
Action: Mouse pressed left at (294, 409)
Screenshot: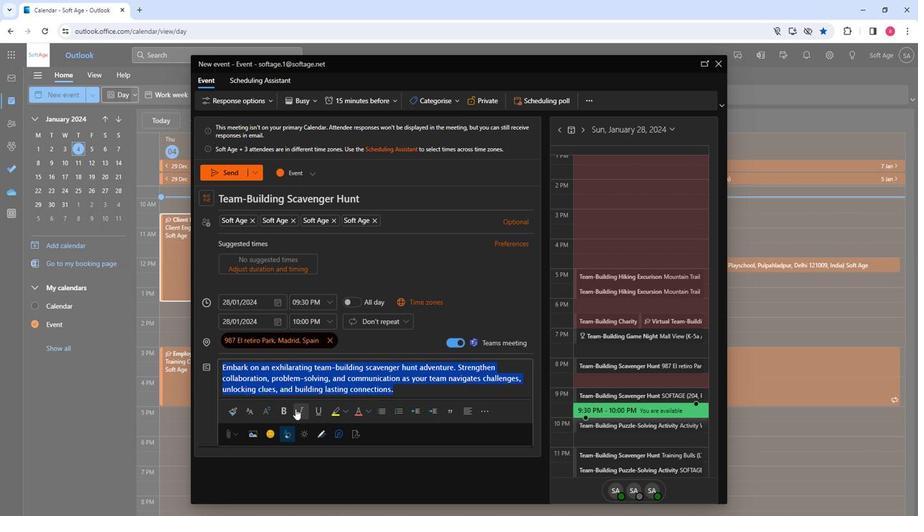 
Action: Mouse moved to (343, 412)
Screenshot: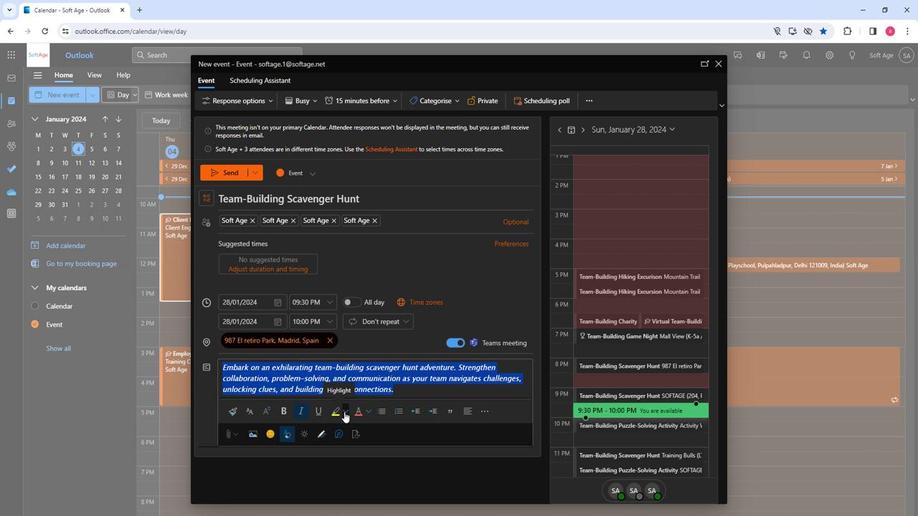 
Action: Mouse pressed left at (343, 412)
Screenshot: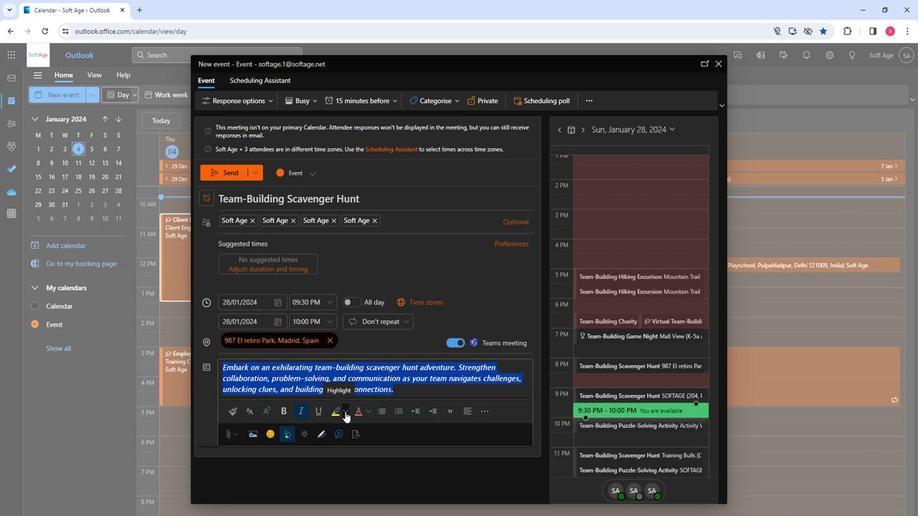 
Action: Mouse moved to (354, 433)
Screenshot: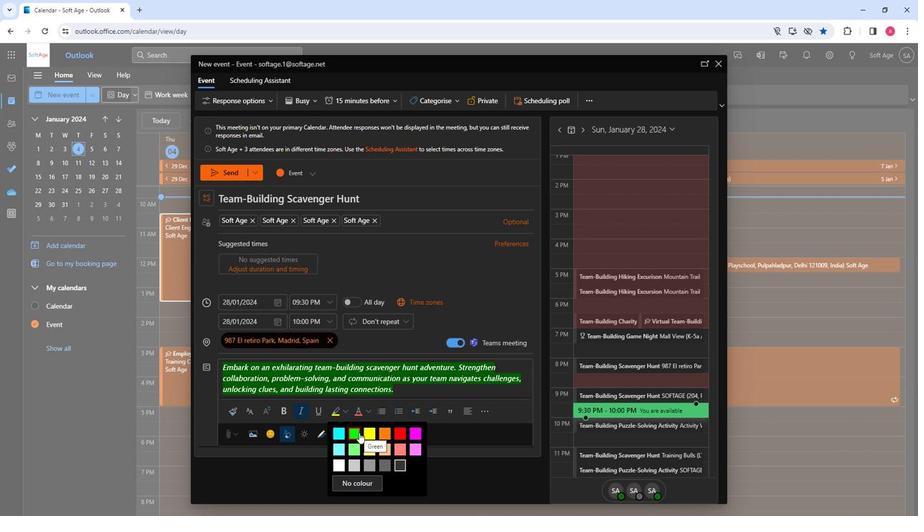 
Action: Mouse pressed left at (354, 433)
Screenshot: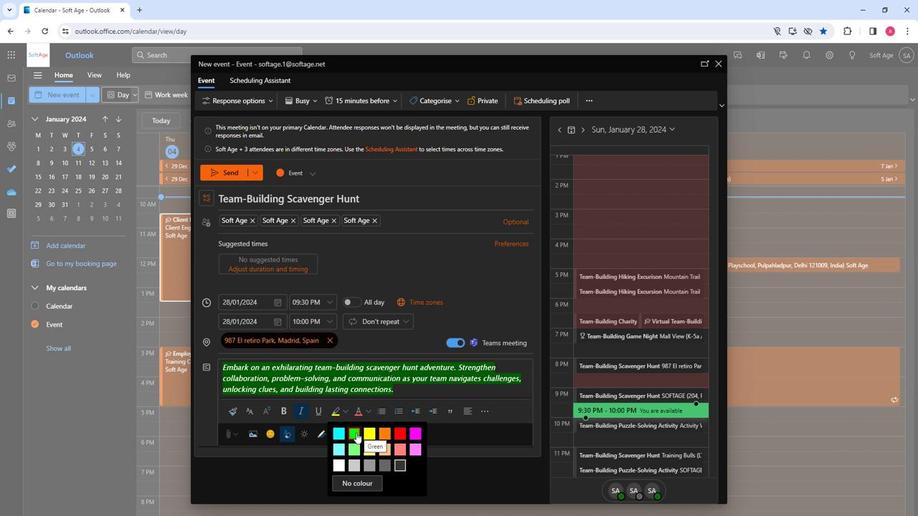 
Action: Mouse moved to (398, 390)
Screenshot: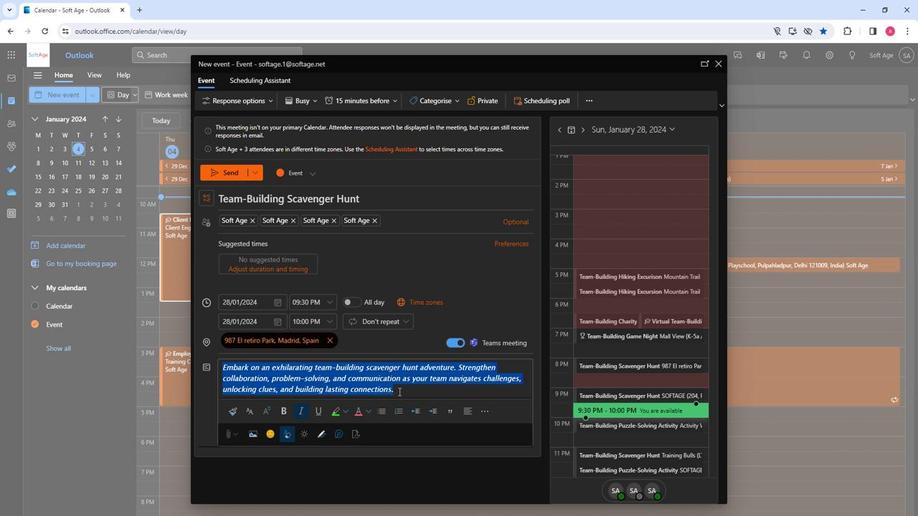 
Action: Mouse pressed left at (398, 390)
Screenshot: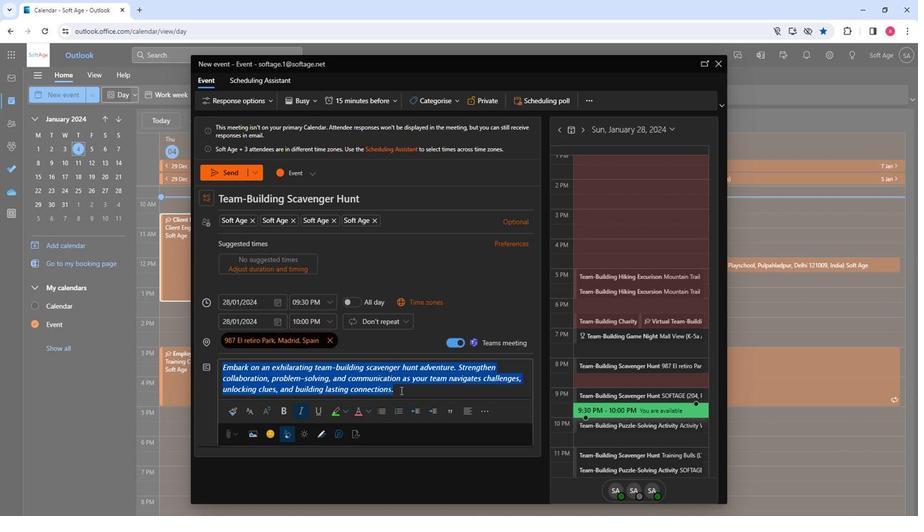 
Action: Mouse moved to (224, 175)
Screenshot: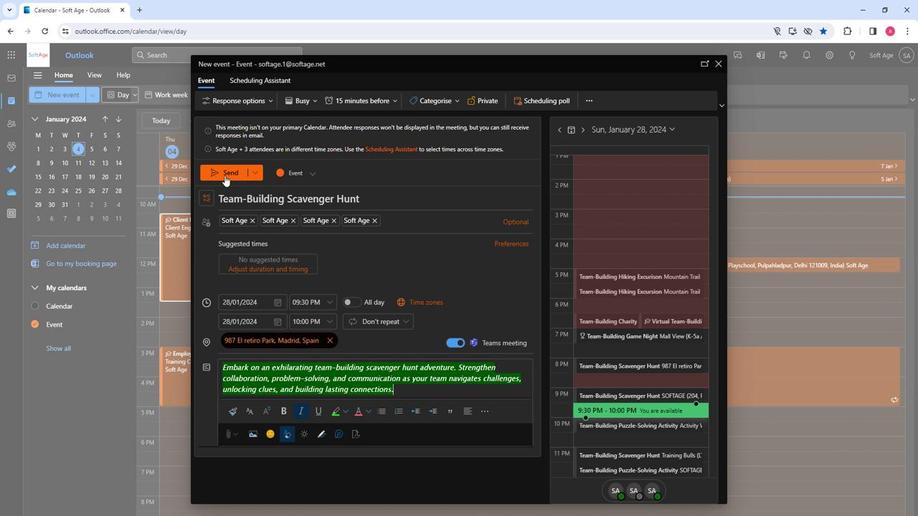 
Action: Mouse pressed left at (224, 175)
Screenshot: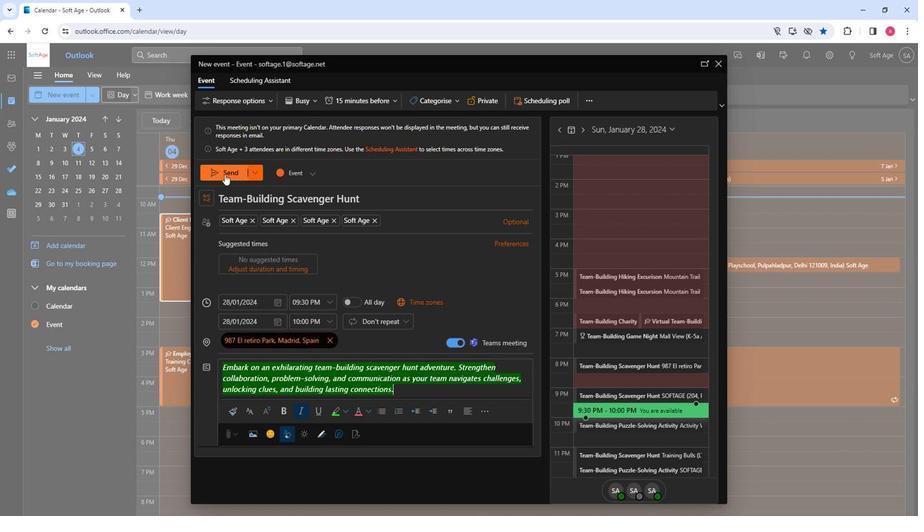 
Action: Mouse moved to (431, 450)
Screenshot: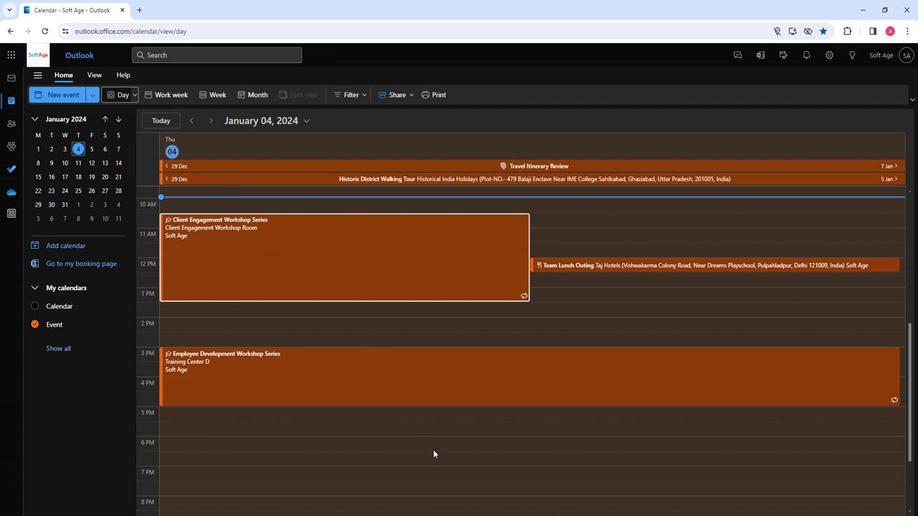 
